 Task: Look for space in Montana, Bulgaria from 1st June, 2023 to 4th June, 2023 for 1 adult in price range Rs.6000 to Rs.16000. Place can be private room with 1  bedroom having 1 bed and 1 bathroom. Property type can be house, flat, guest house. Amenities needed are: wifi. Booking option can be shelf check-in. Required host language is English.
Action: Mouse moved to (678, 87)
Screenshot: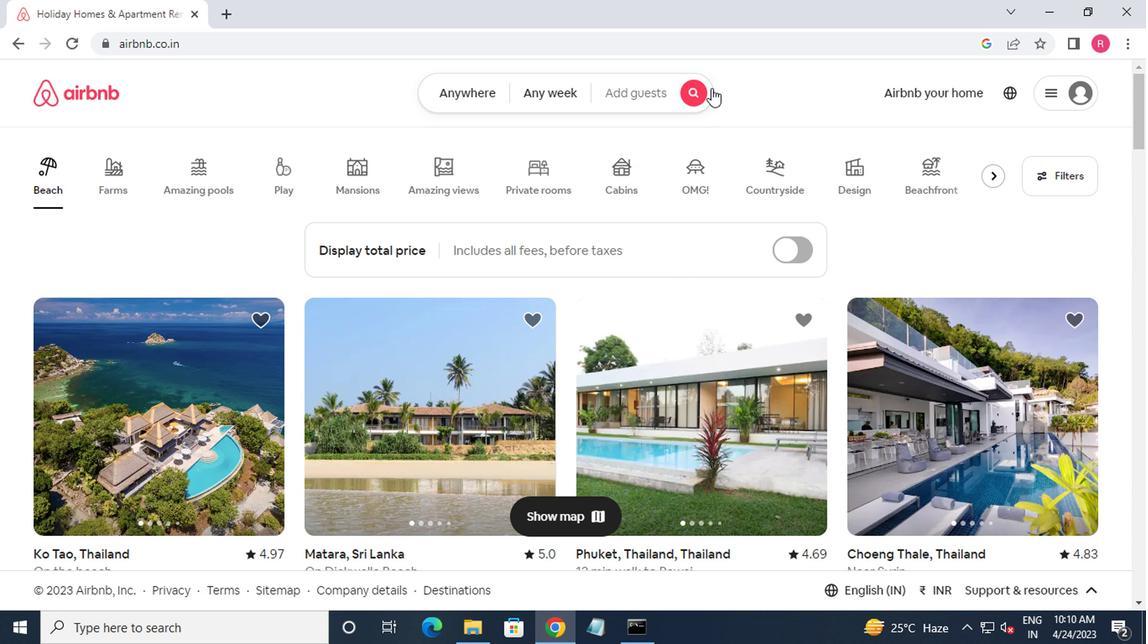 
Action: Mouse pressed left at (678, 87)
Screenshot: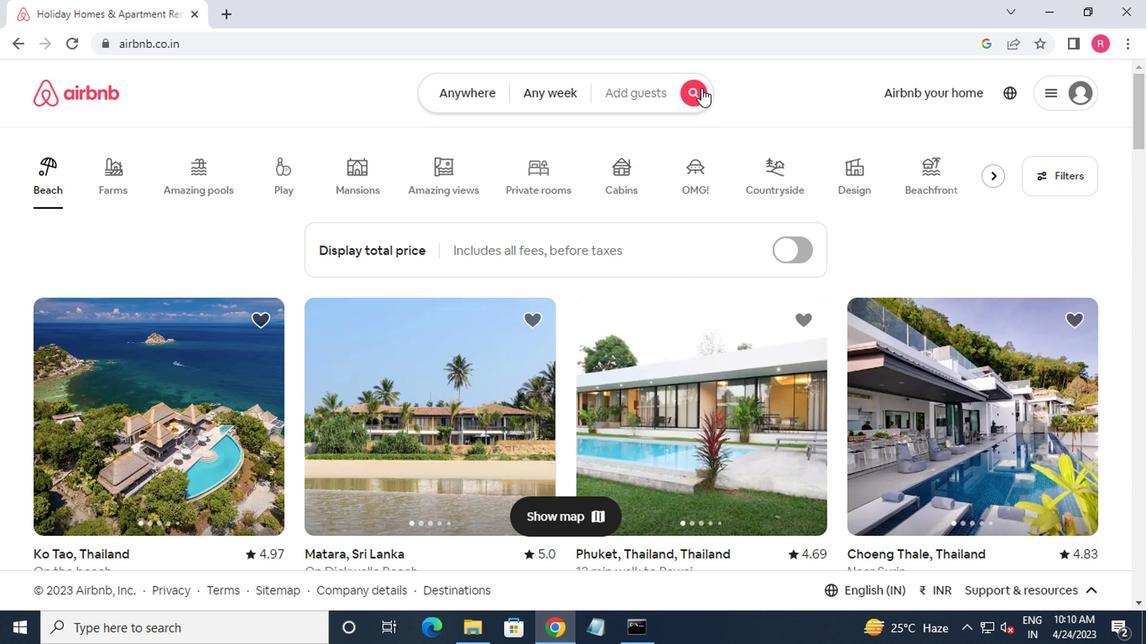 
Action: Mouse moved to (413, 170)
Screenshot: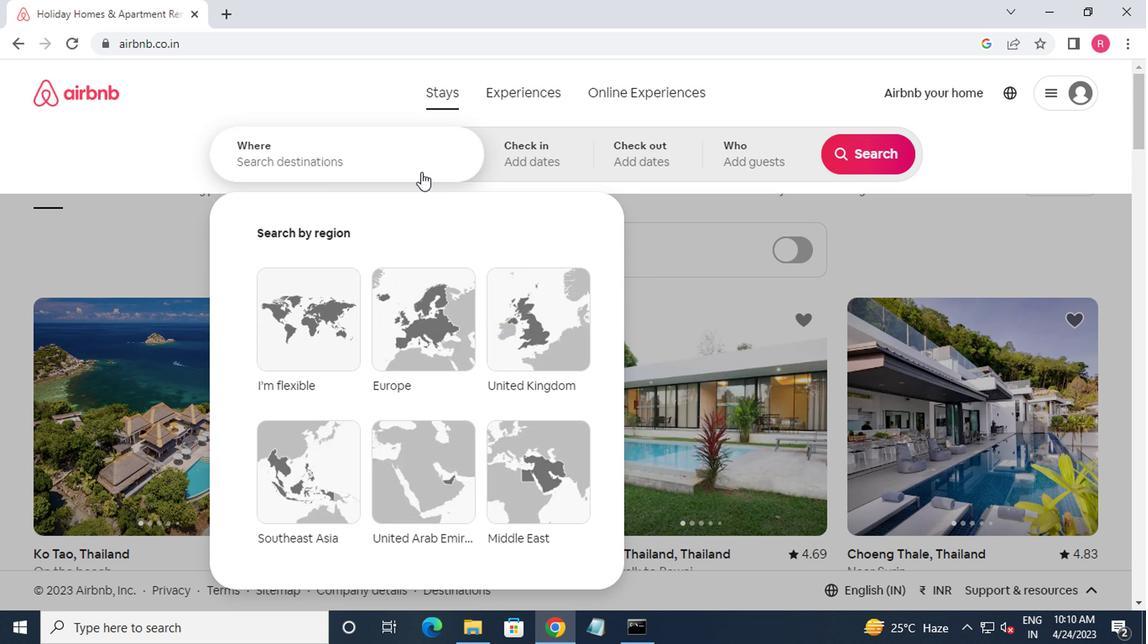 
Action: Mouse pressed left at (413, 170)
Screenshot: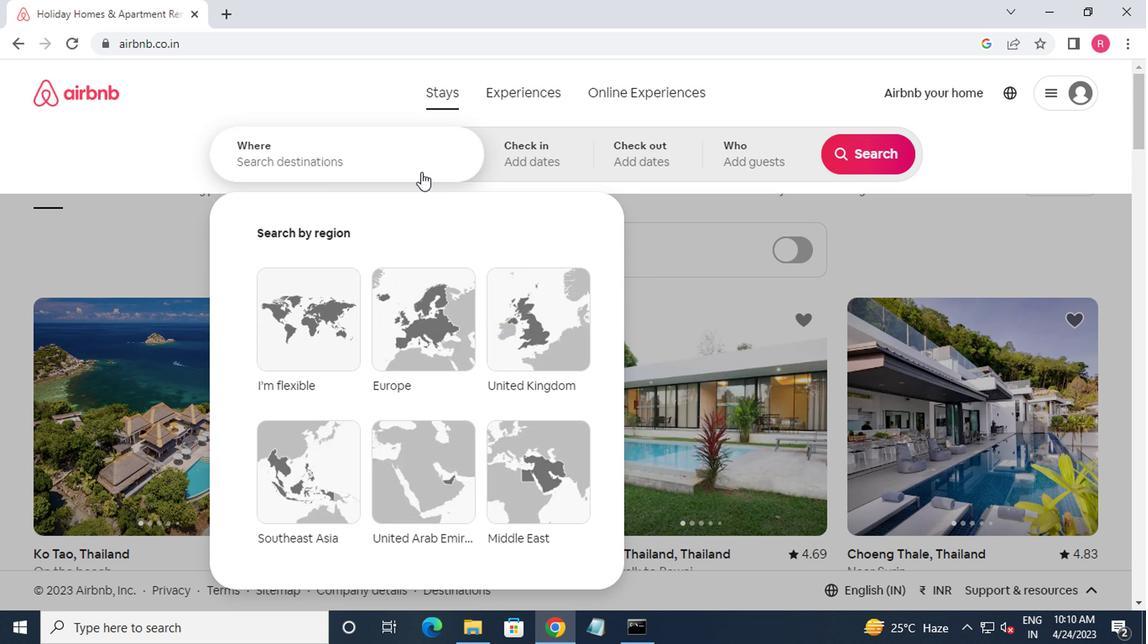 
Action: Mouse moved to (415, 169)
Screenshot: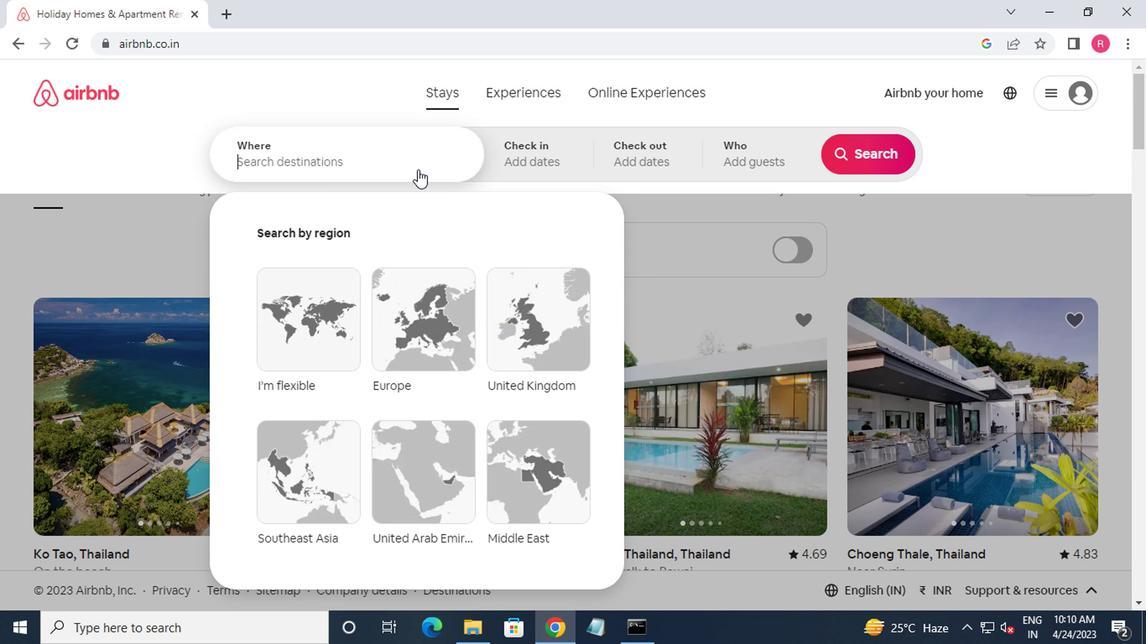 
Action: Key pressed momt<Key.backspace><Key.backspace>ntana,bu
Screenshot: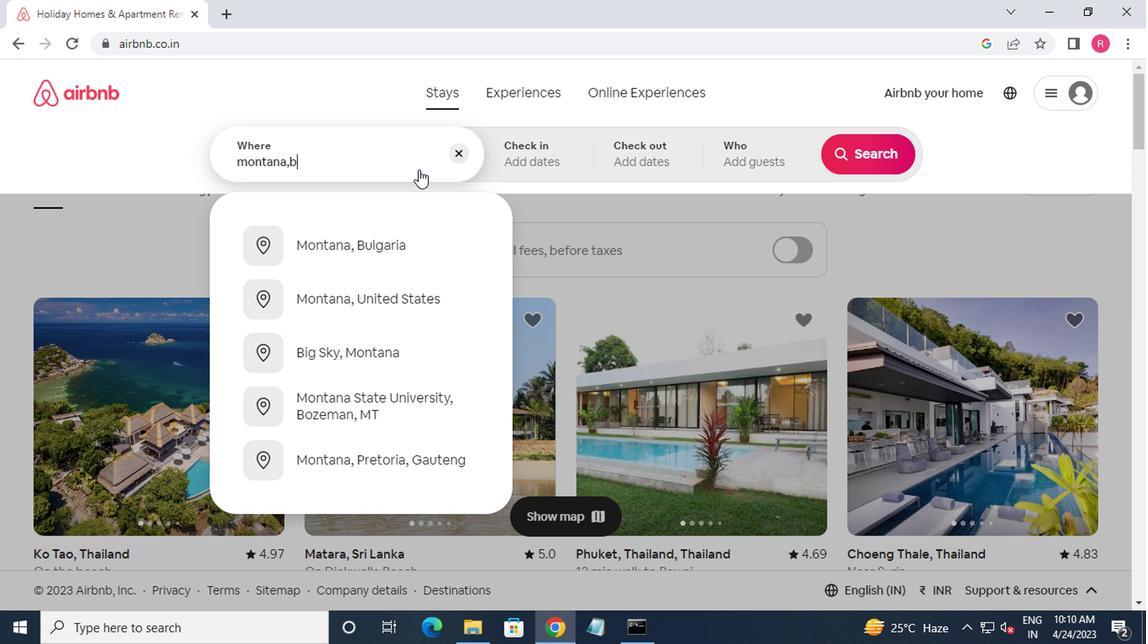 
Action: Mouse moved to (321, 302)
Screenshot: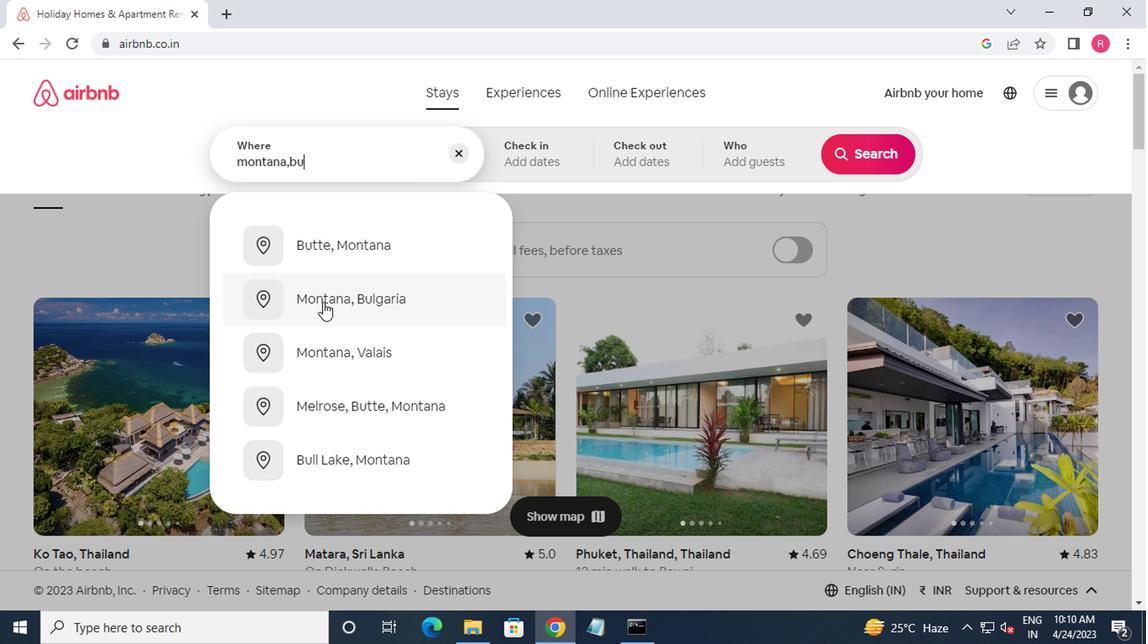 
Action: Mouse pressed left at (321, 302)
Screenshot: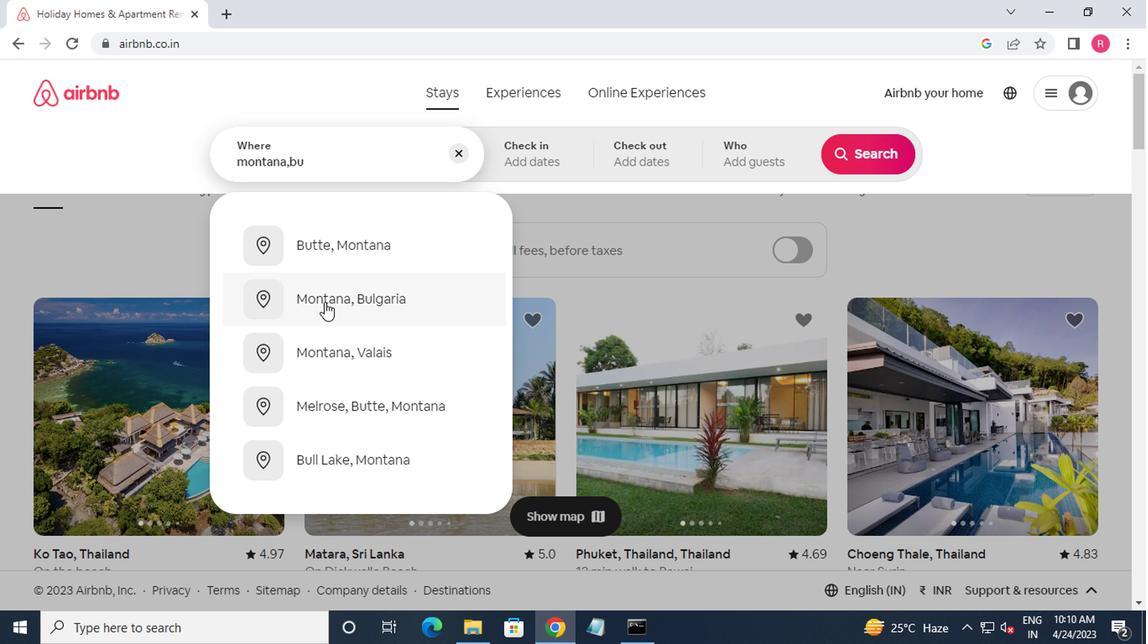 
Action: Mouse moved to (853, 291)
Screenshot: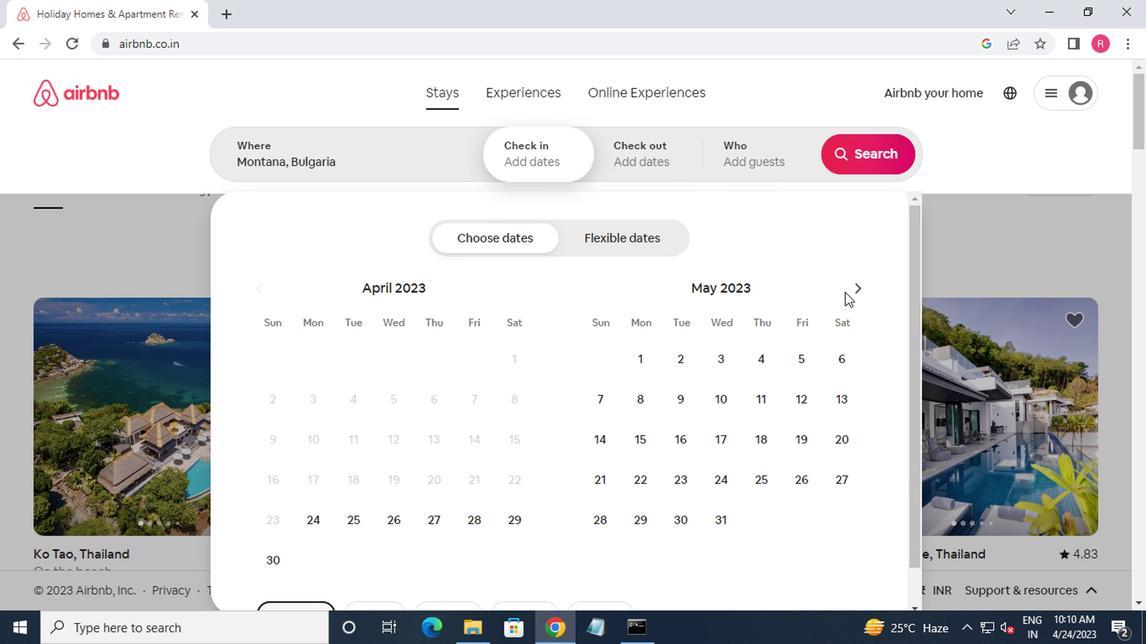 
Action: Mouse pressed left at (853, 291)
Screenshot: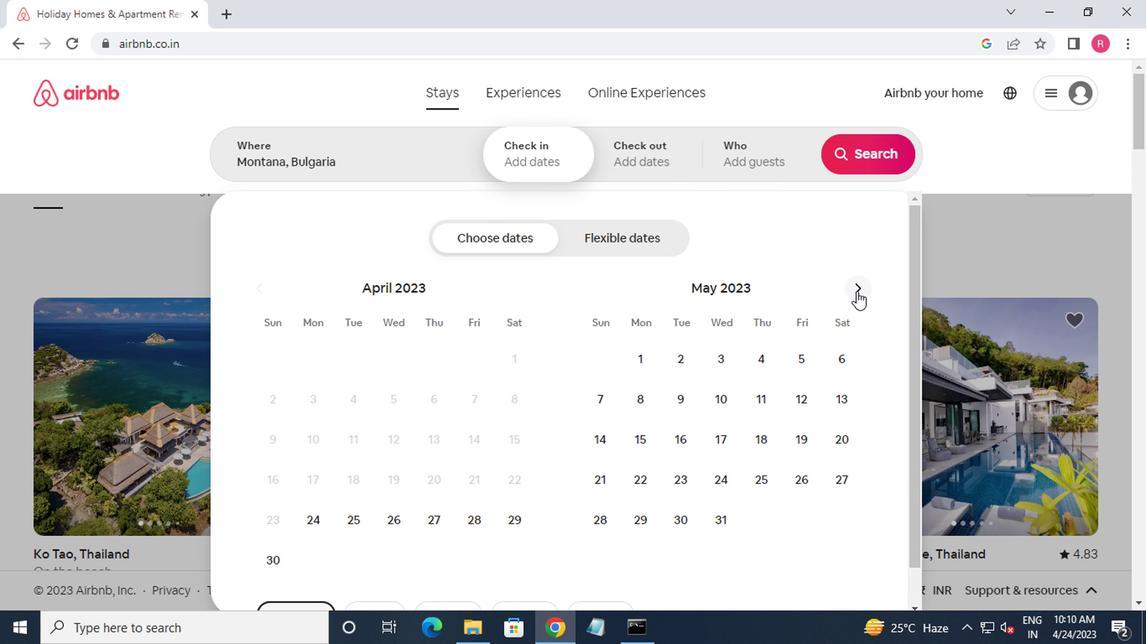 
Action: Mouse moved to (768, 369)
Screenshot: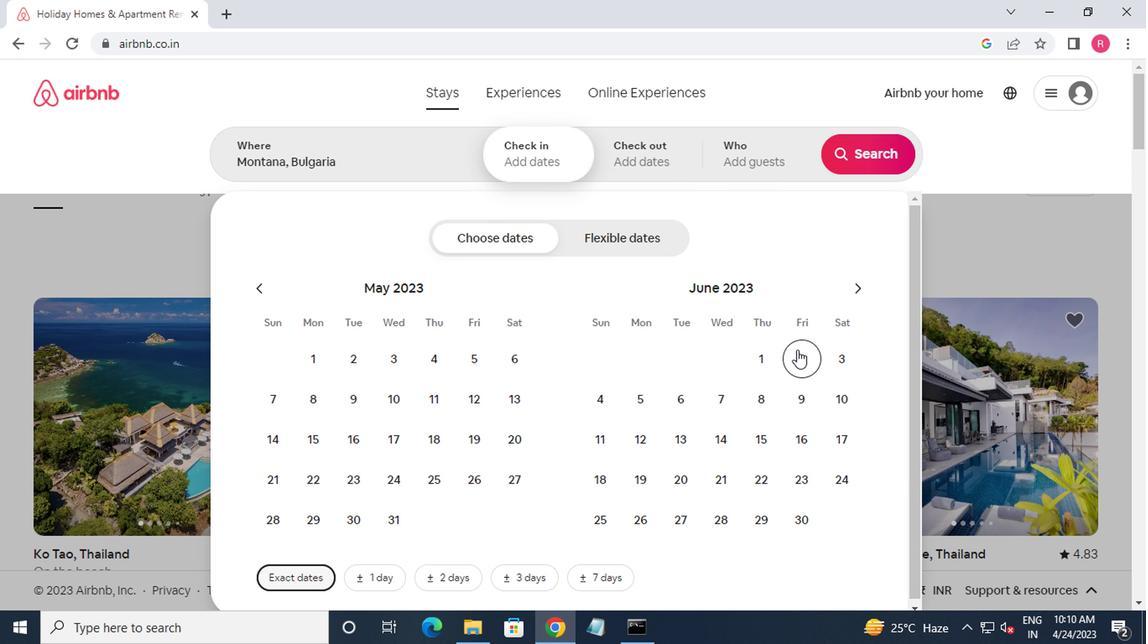 
Action: Mouse pressed left at (768, 369)
Screenshot: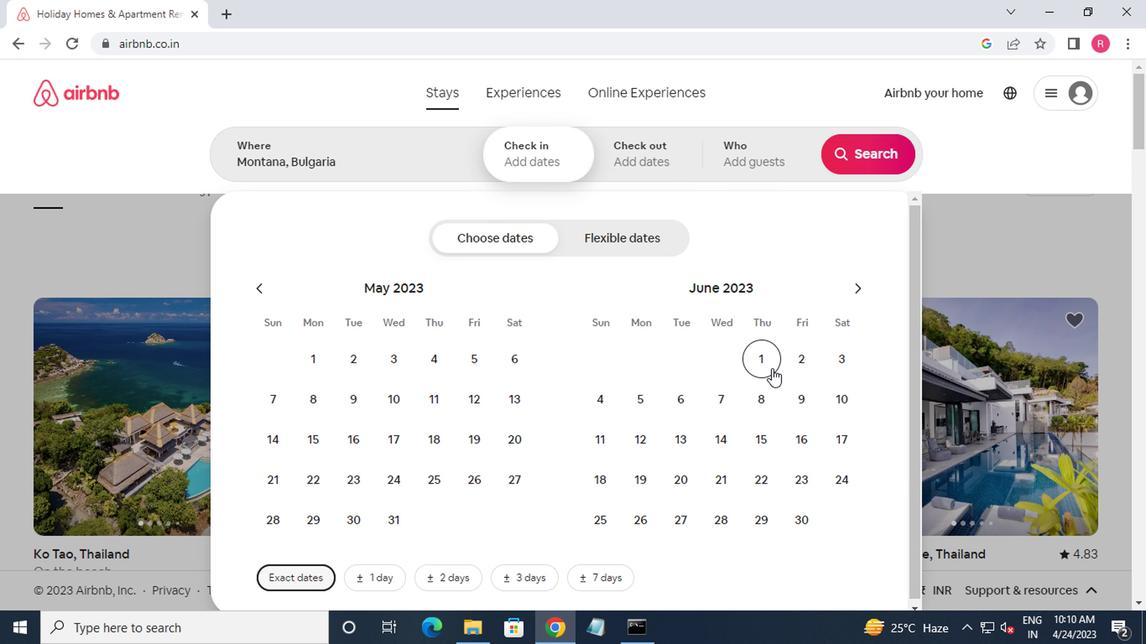 
Action: Mouse moved to (610, 405)
Screenshot: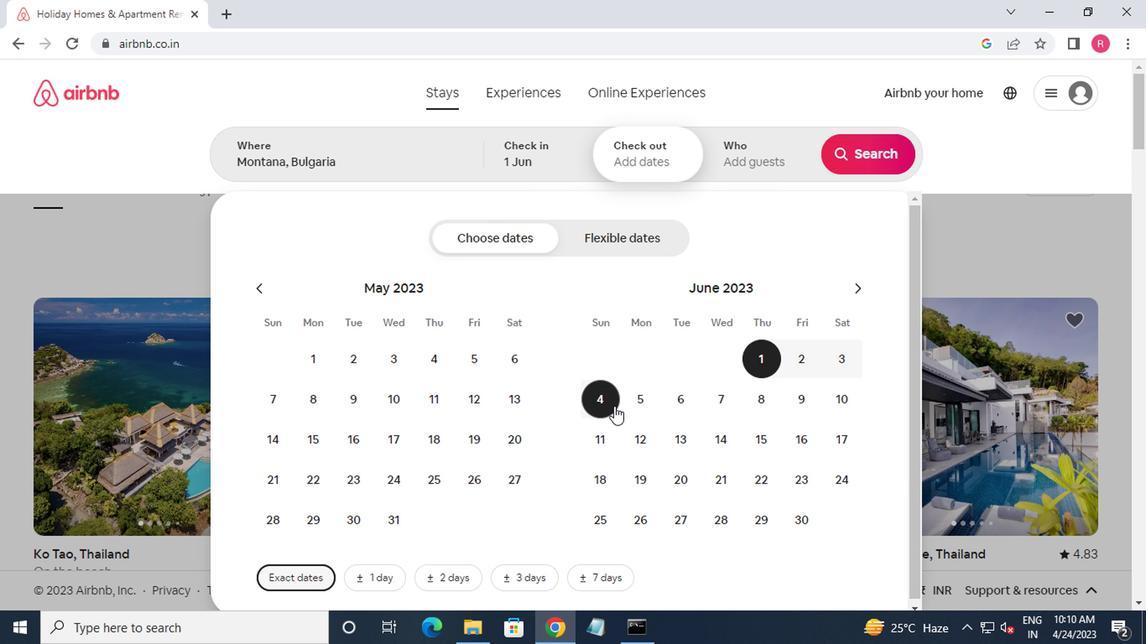 
Action: Mouse pressed left at (610, 405)
Screenshot: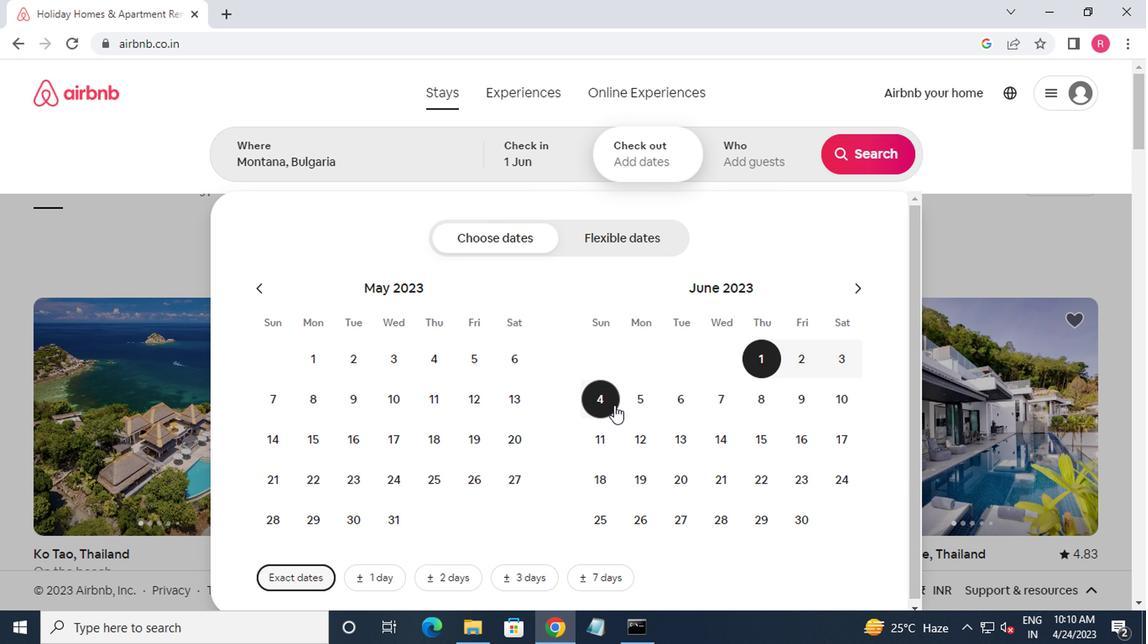 
Action: Mouse moved to (749, 154)
Screenshot: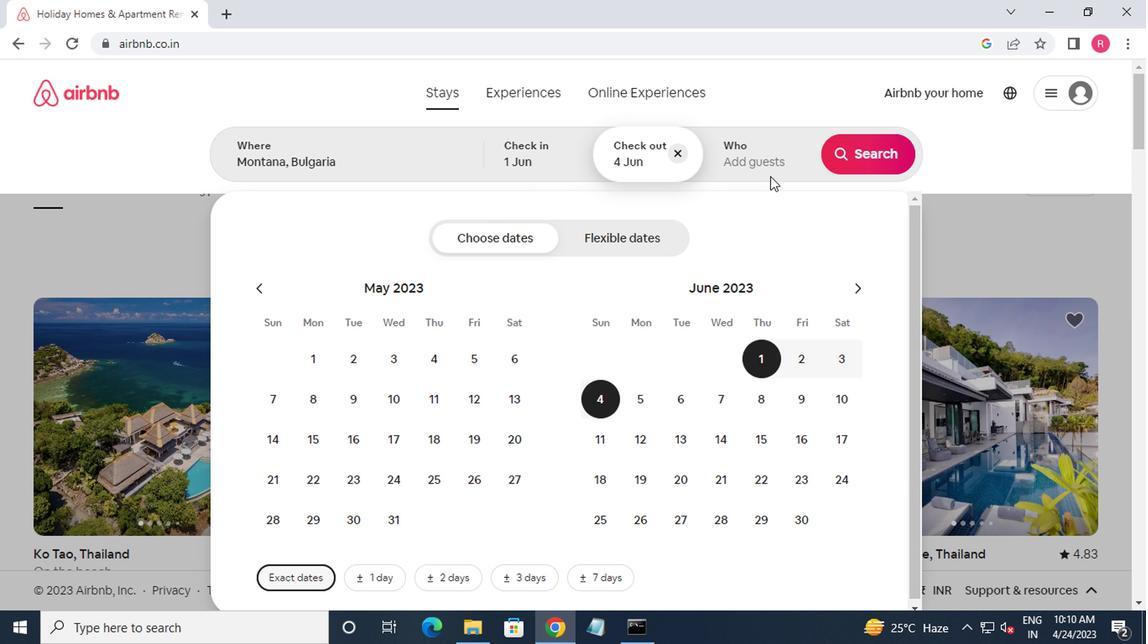 
Action: Mouse pressed left at (749, 154)
Screenshot: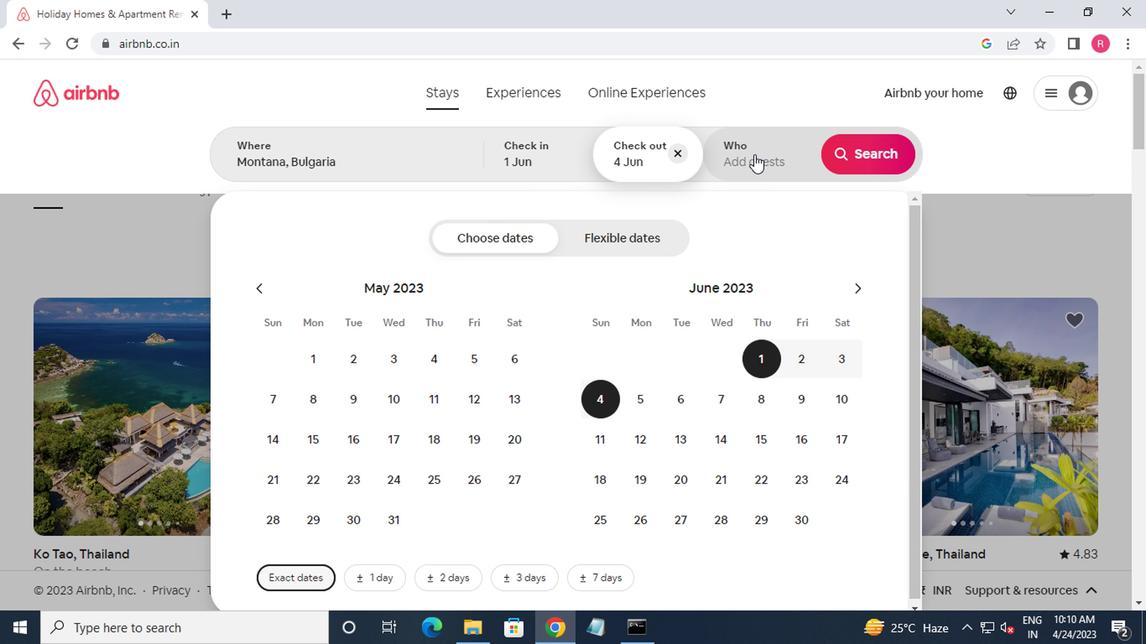 
Action: Mouse moved to (866, 245)
Screenshot: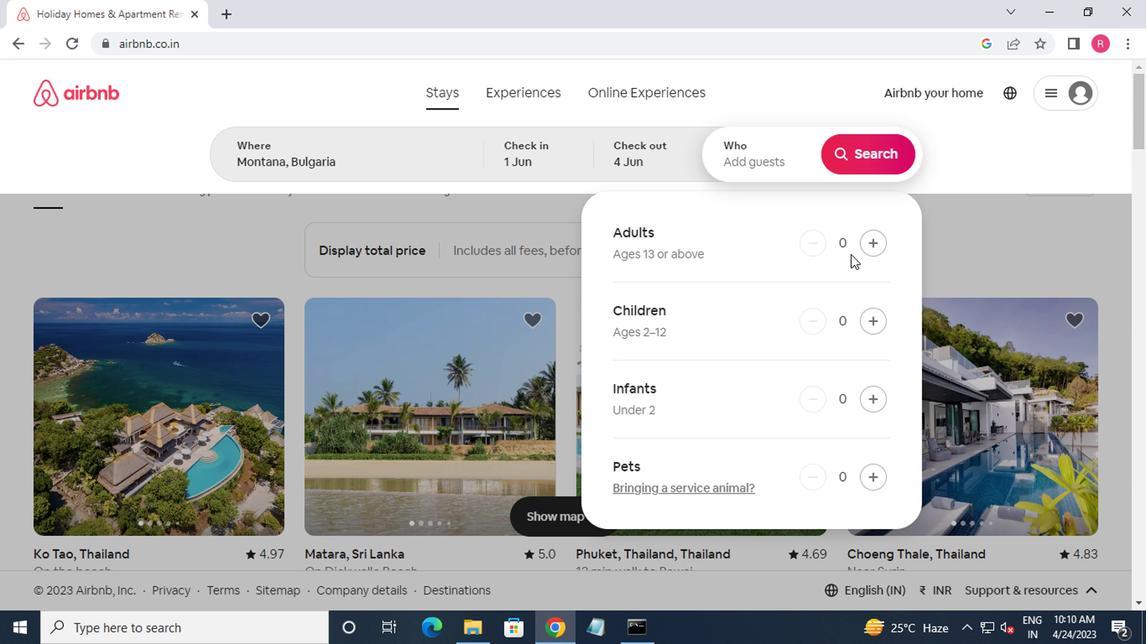 
Action: Mouse pressed left at (866, 245)
Screenshot: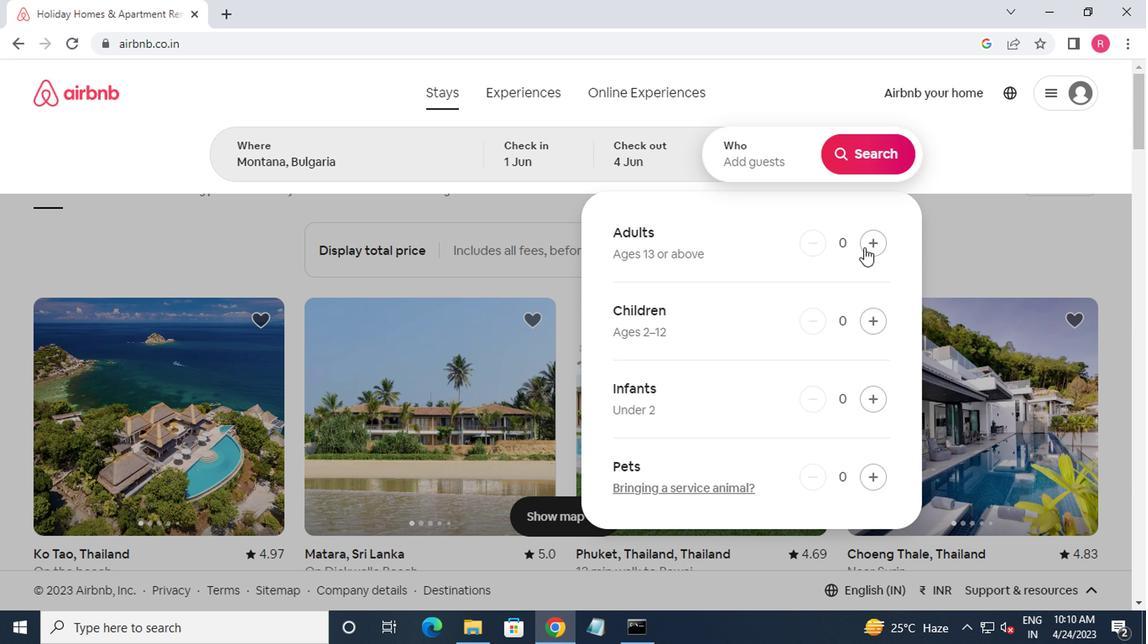 
Action: Mouse moved to (845, 161)
Screenshot: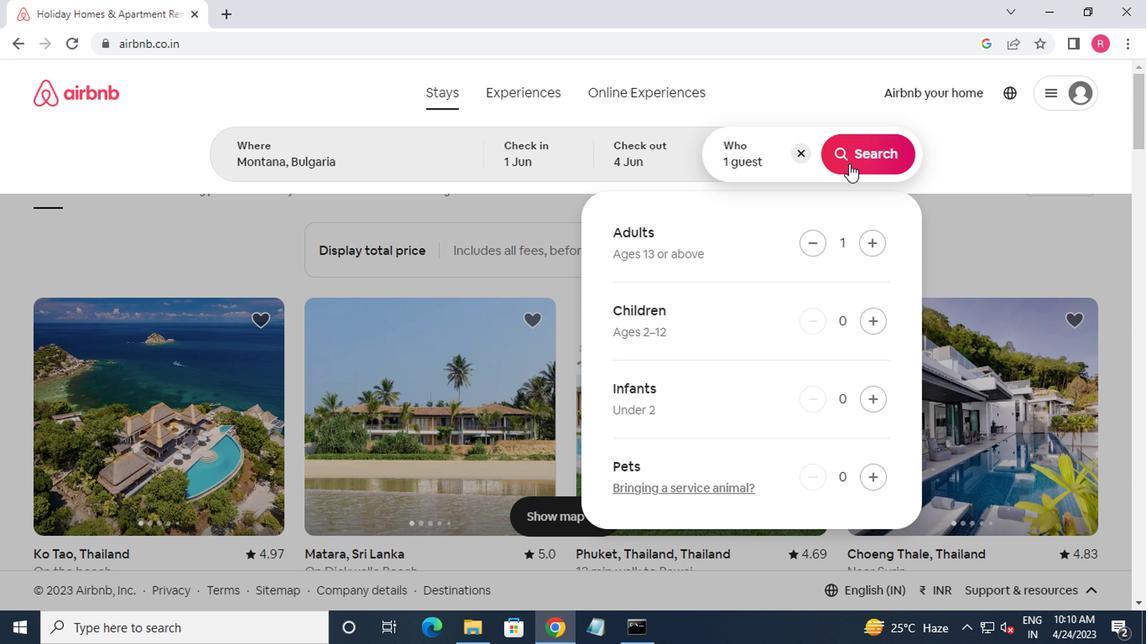 
Action: Mouse pressed left at (845, 161)
Screenshot: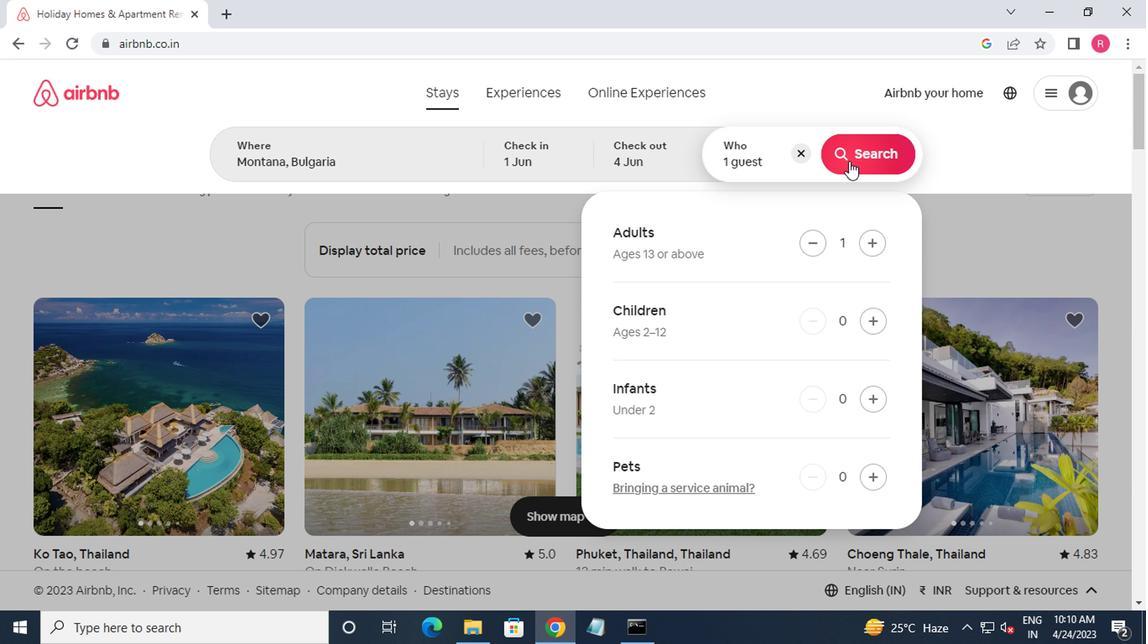 
Action: Mouse moved to (1047, 154)
Screenshot: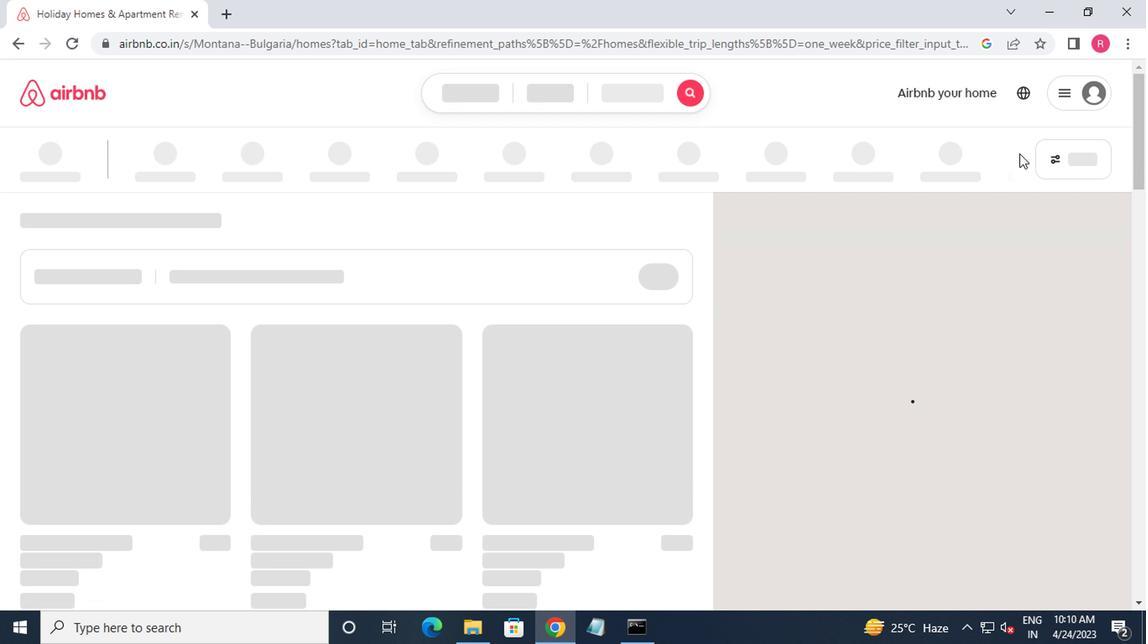 
Action: Mouse pressed left at (1047, 154)
Screenshot: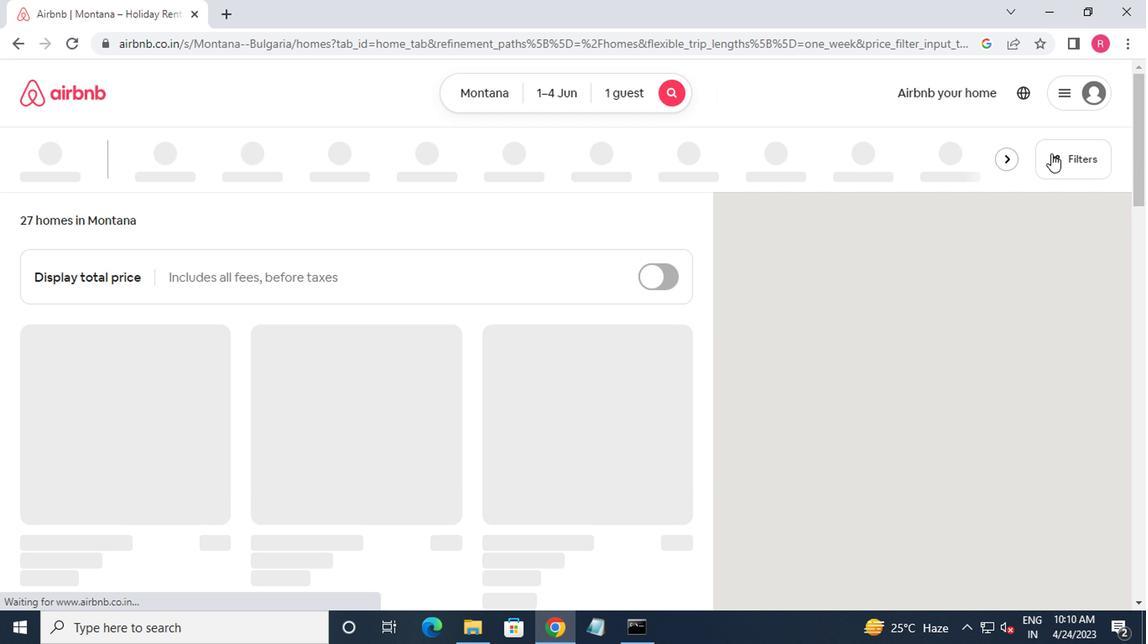 
Action: Mouse moved to (379, 371)
Screenshot: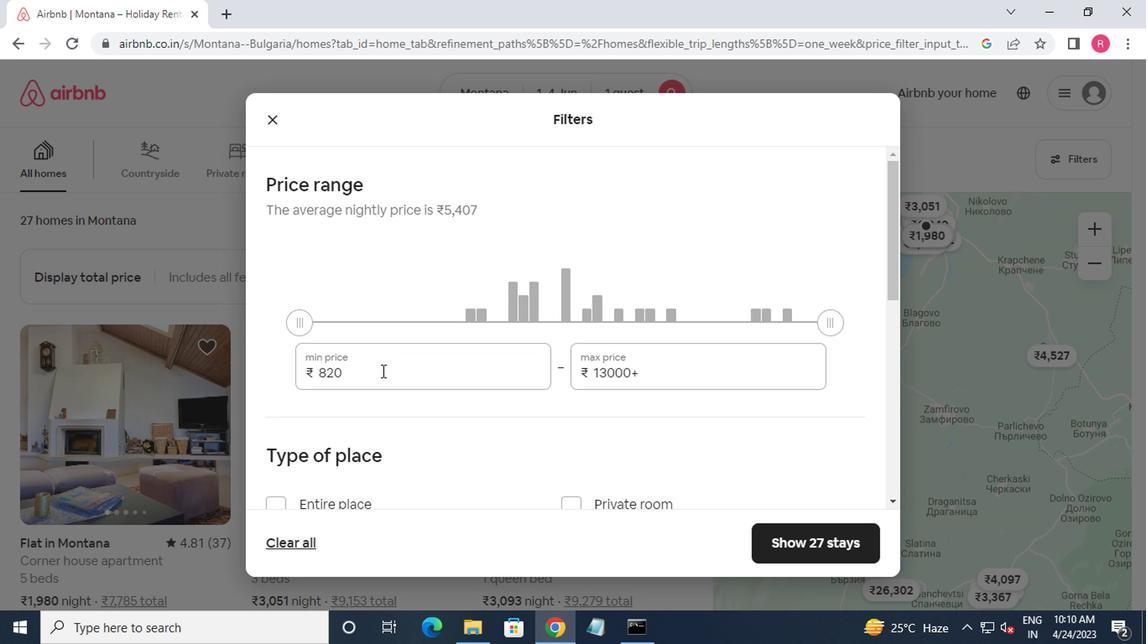 
Action: Mouse pressed left at (379, 371)
Screenshot: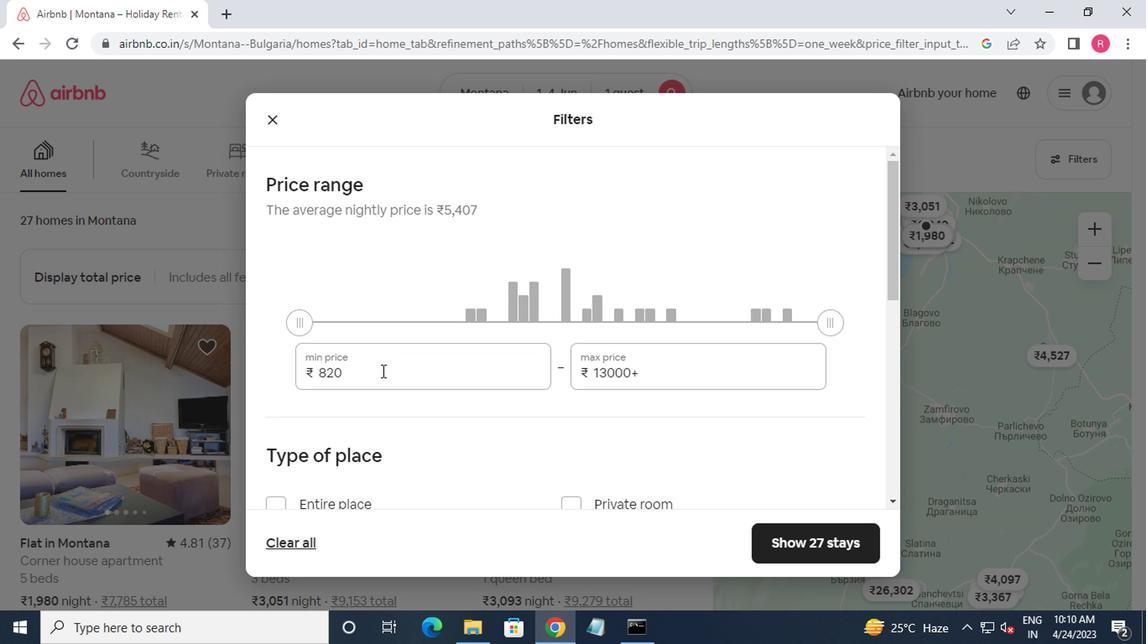 
Action: Mouse moved to (367, 380)
Screenshot: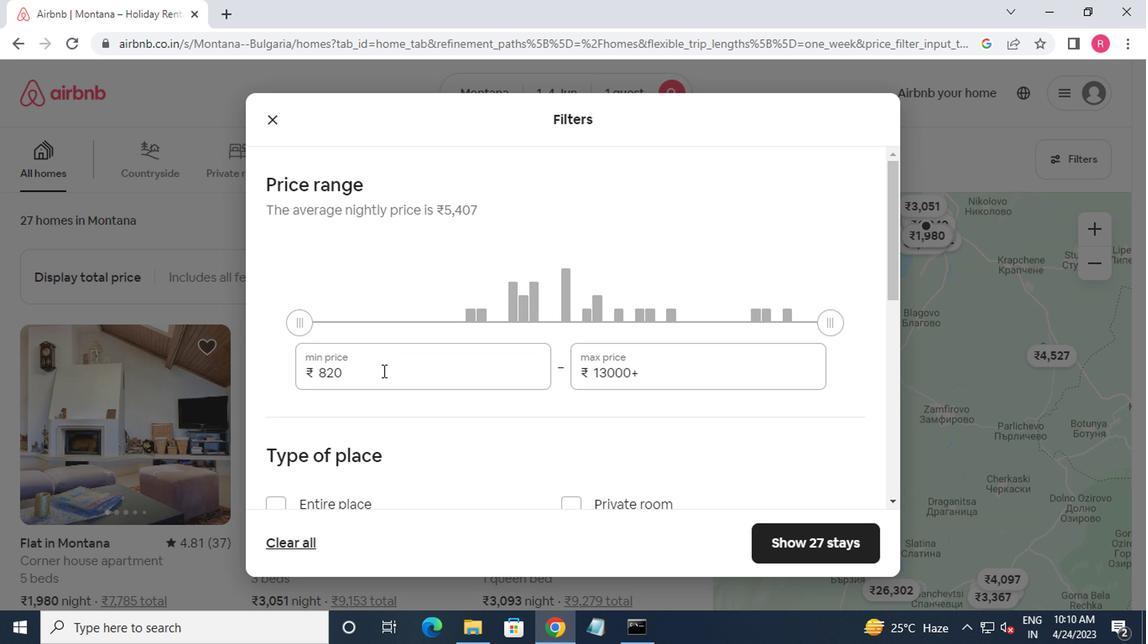 
Action: Key pressed <Key.backspace><Key.backspace><Key.backspace><Key.backspace><Key.backspace><Key.backspace><Key.backspace><Key.backspace><Key.backspace>6000<Key.tab>16000
Screenshot: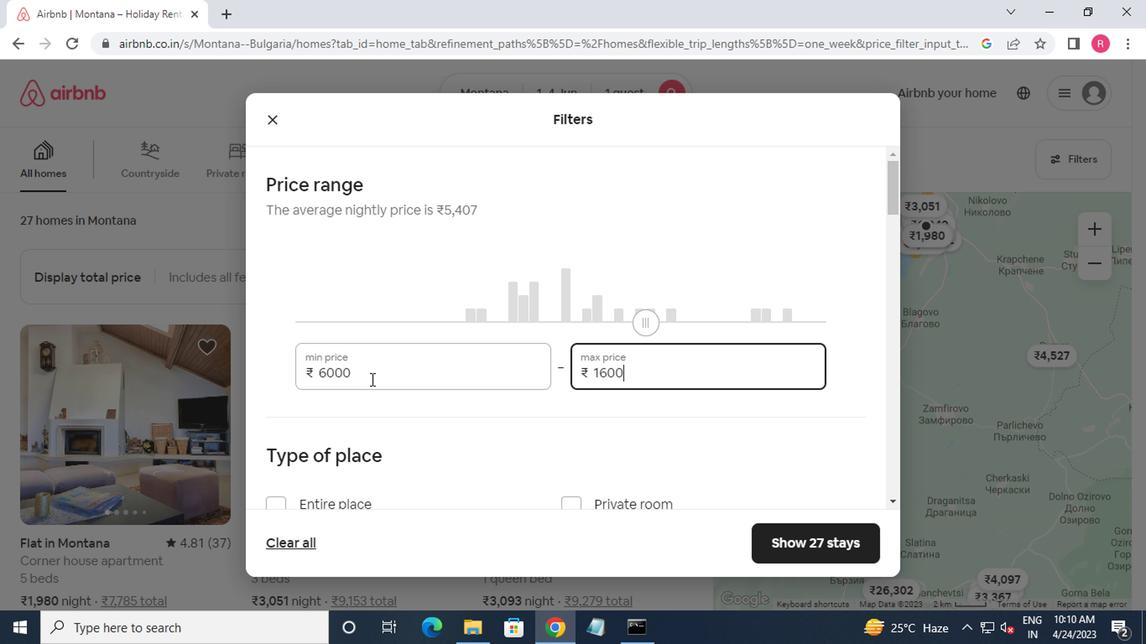 
Action: Mouse moved to (326, 493)
Screenshot: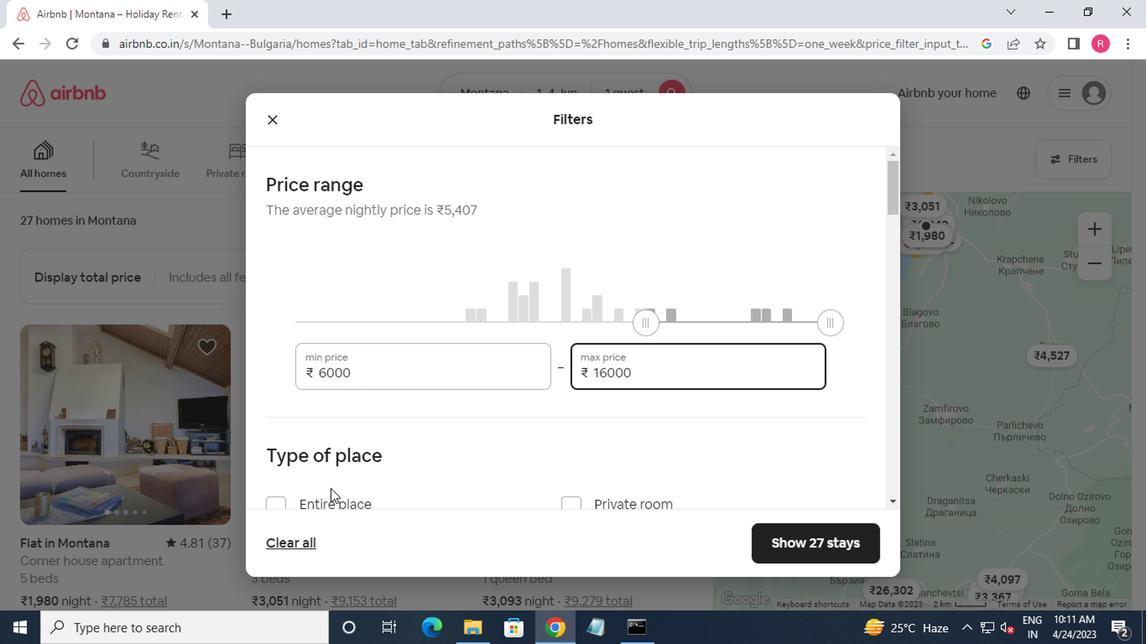 
Action: Mouse scrolled (326, 493) with delta (0, 0)
Screenshot: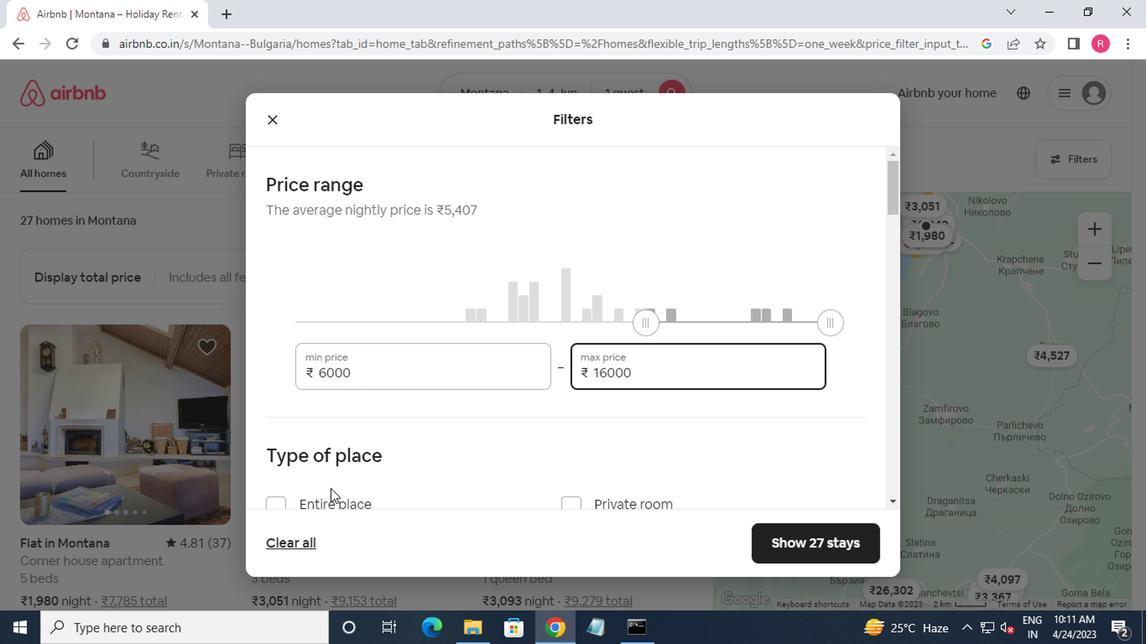 
Action: Mouse moved to (324, 497)
Screenshot: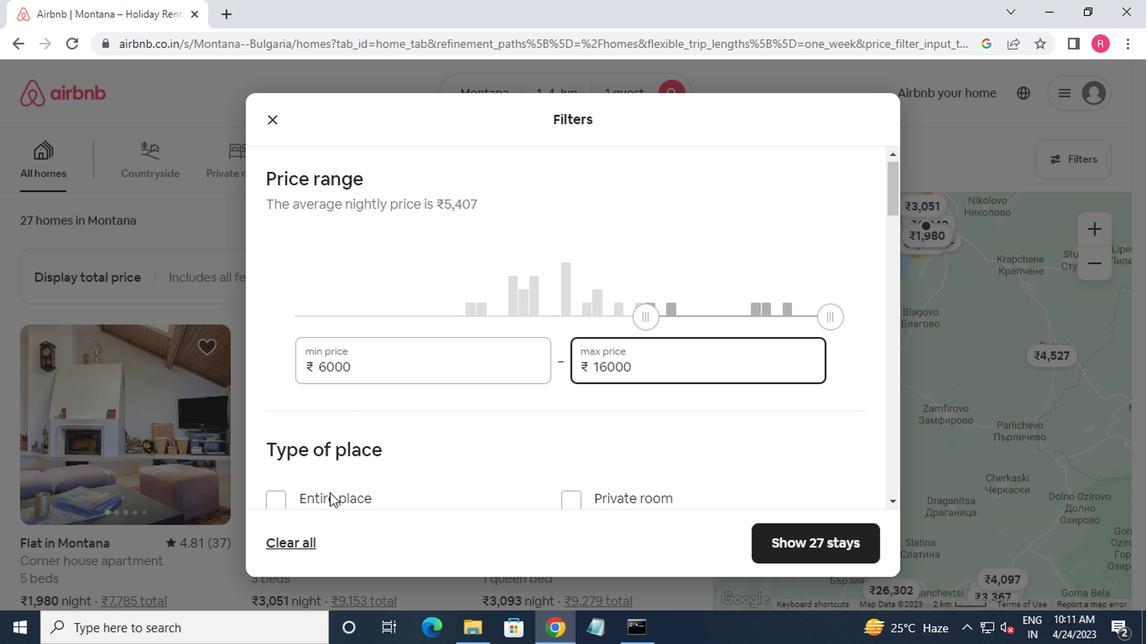 
Action: Mouse scrolled (324, 496) with delta (0, 0)
Screenshot: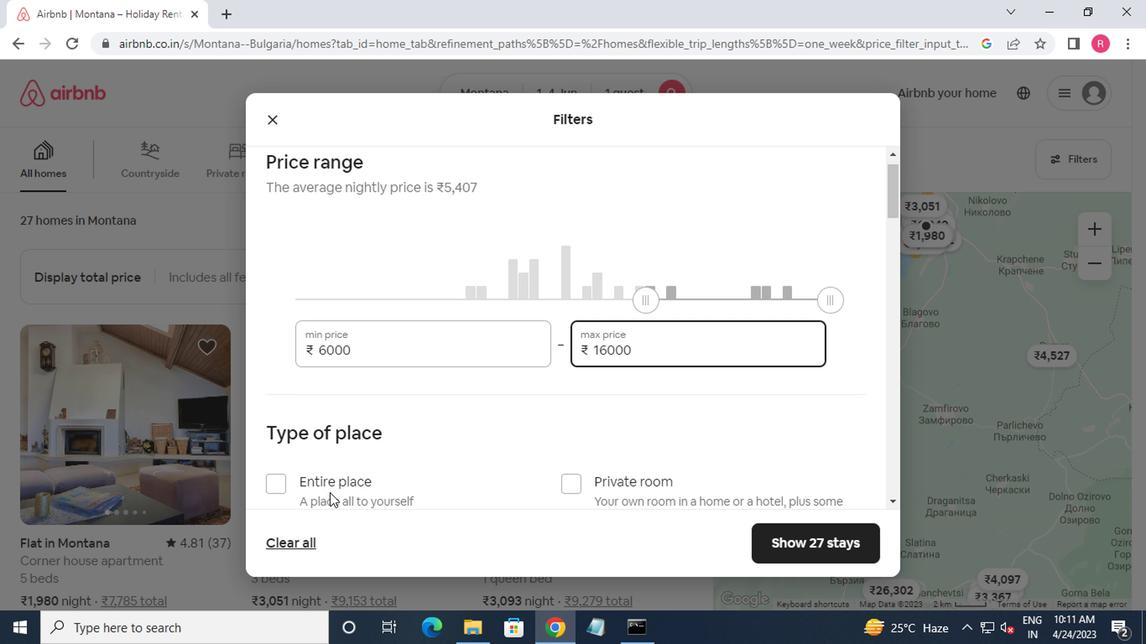 
Action: Mouse moved to (555, 337)
Screenshot: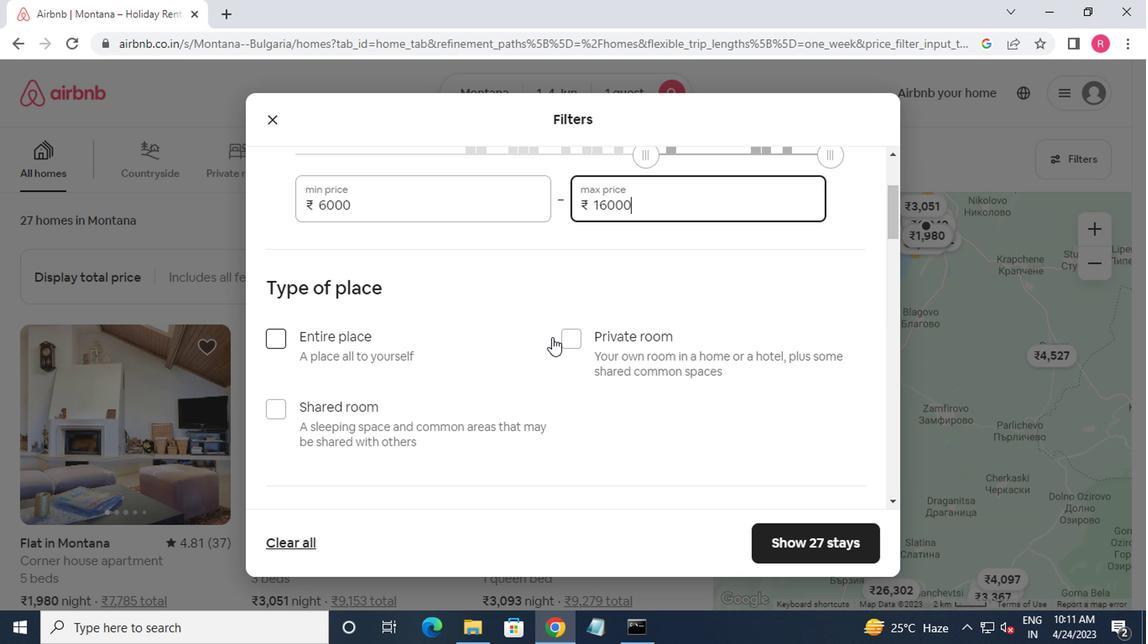 
Action: Mouse pressed left at (555, 337)
Screenshot: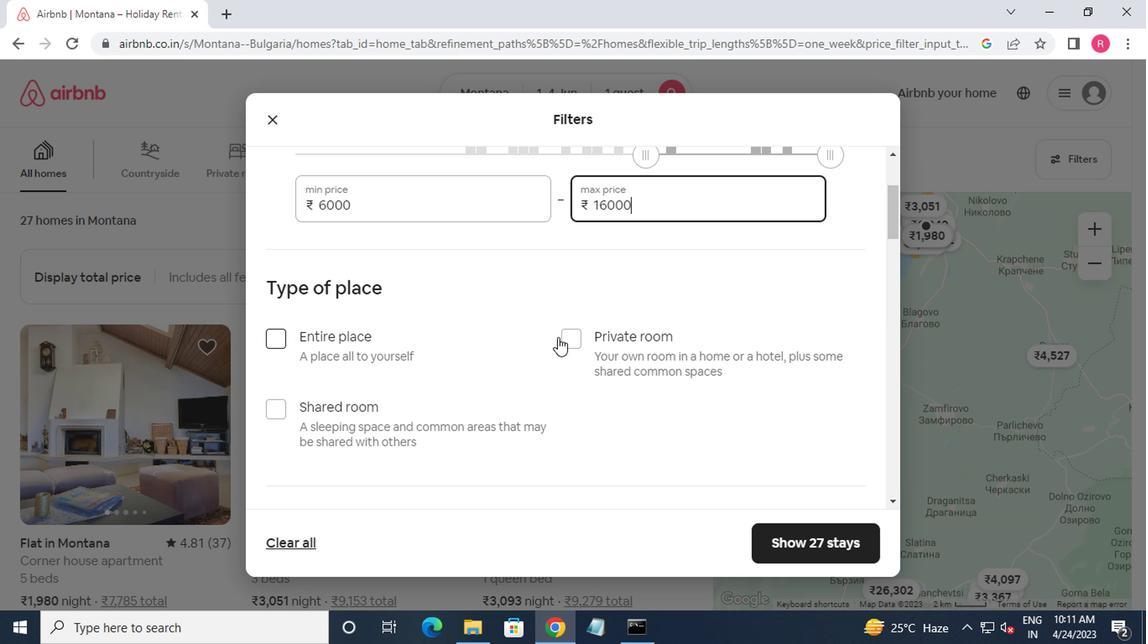 
Action: Mouse moved to (296, 339)
Screenshot: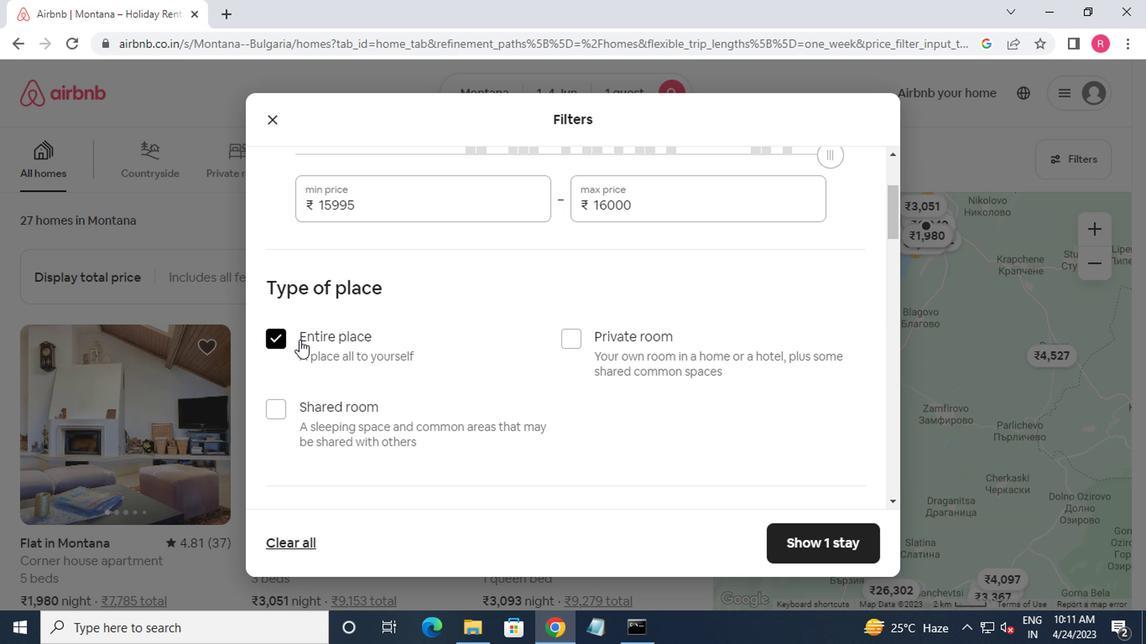 
Action: Mouse pressed left at (296, 339)
Screenshot: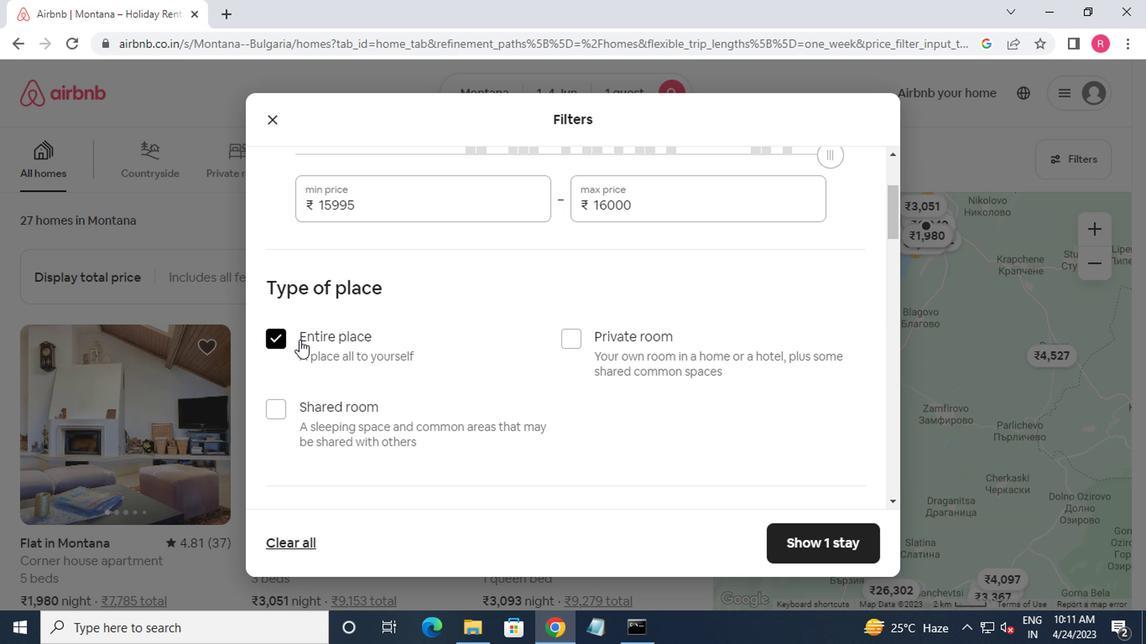 
Action: Mouse moved to (568, 341)
Screenshot: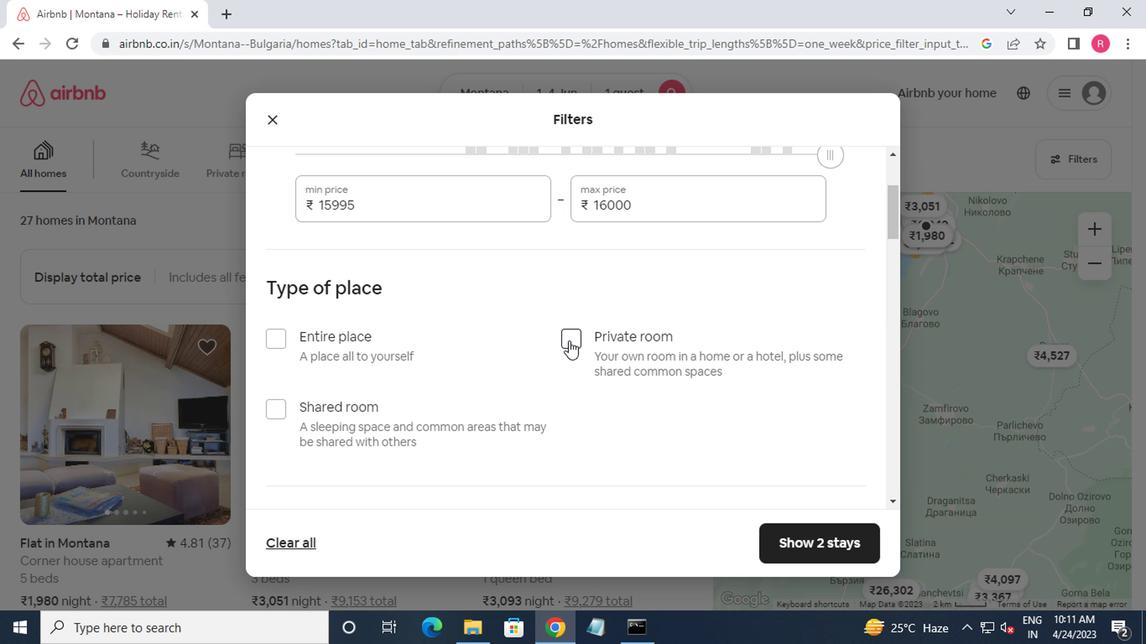 
Action: Mouse pressed left at (568, 341)
Screenshot: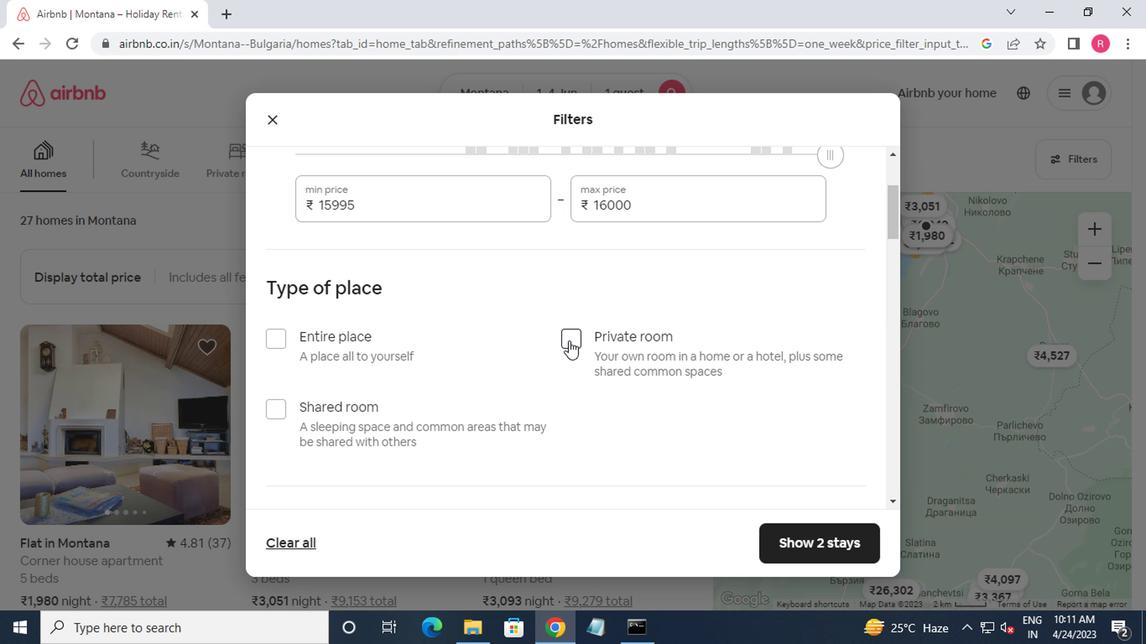 
Action: Mouse moved to (900, 577)
Screenshot: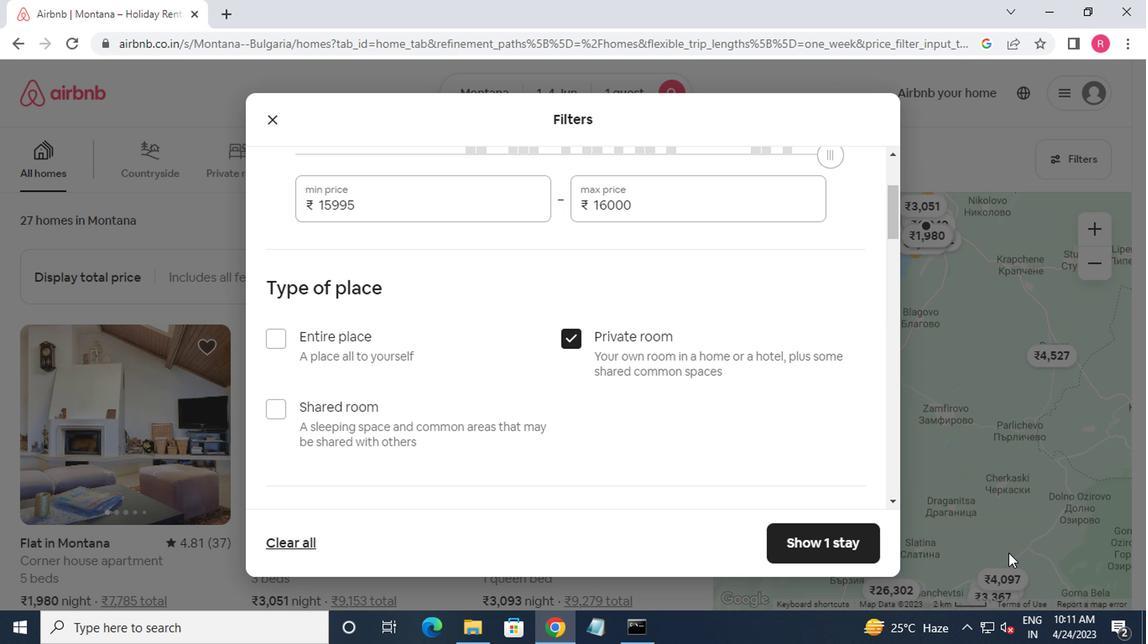 
Action: Mouse scrolled (900, 576) with delta (0, 0)
Screenshot: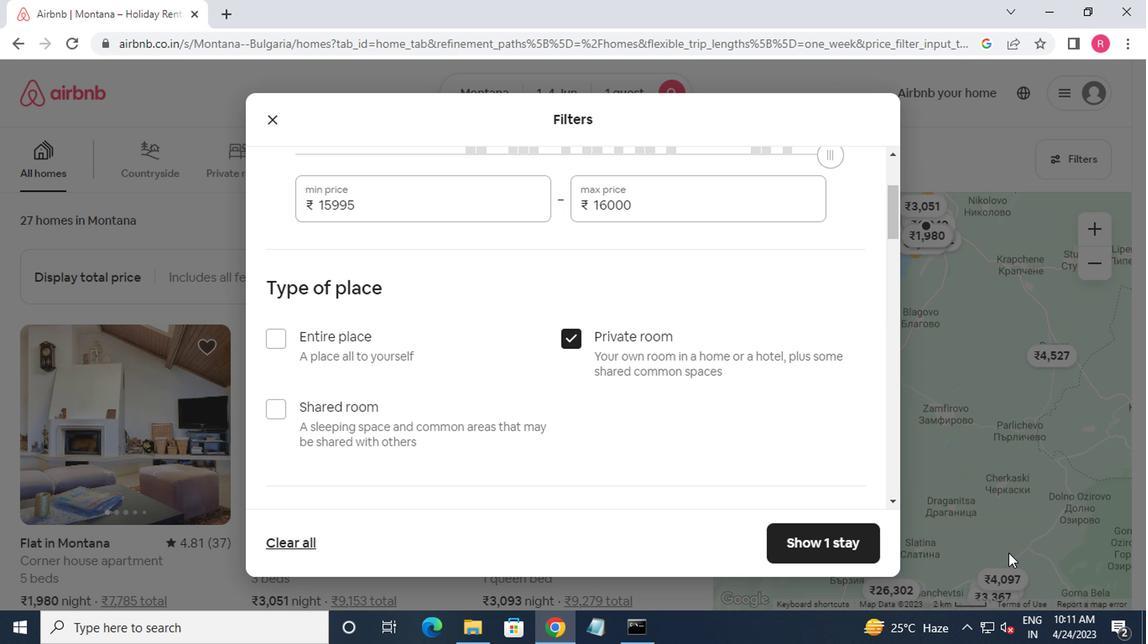 
Action: Mouse moved to (306, 228)
Screenshot: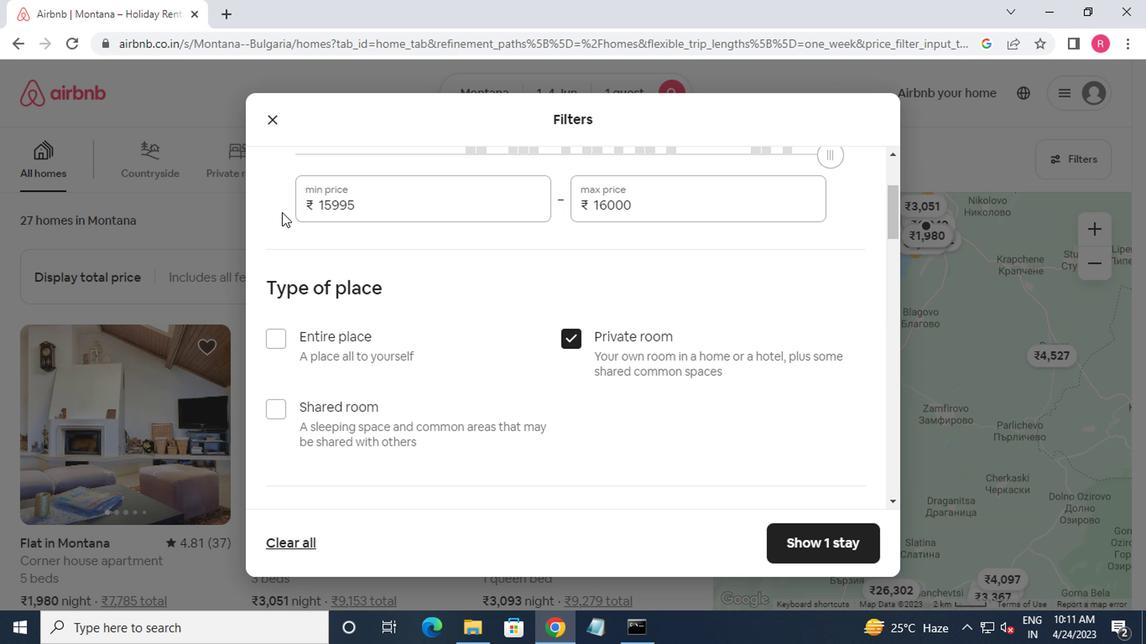 
Action: Mouse scrolled (306, 228) with delta (0, 0)
Screenshot: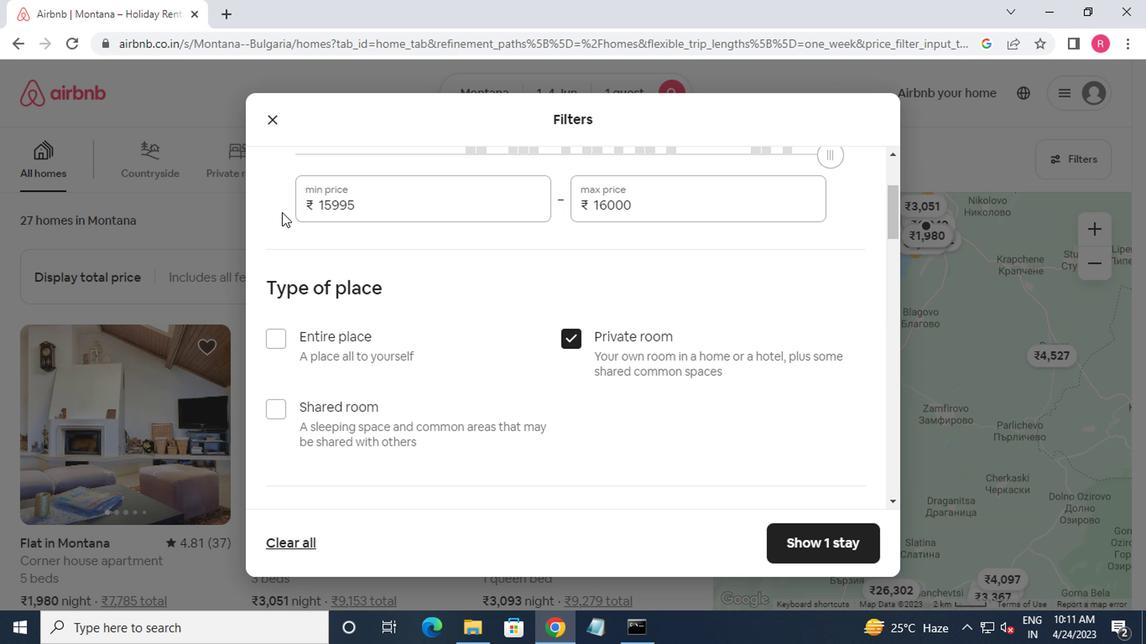 
Action: Mouse moved to (311, 232)
Screenshot: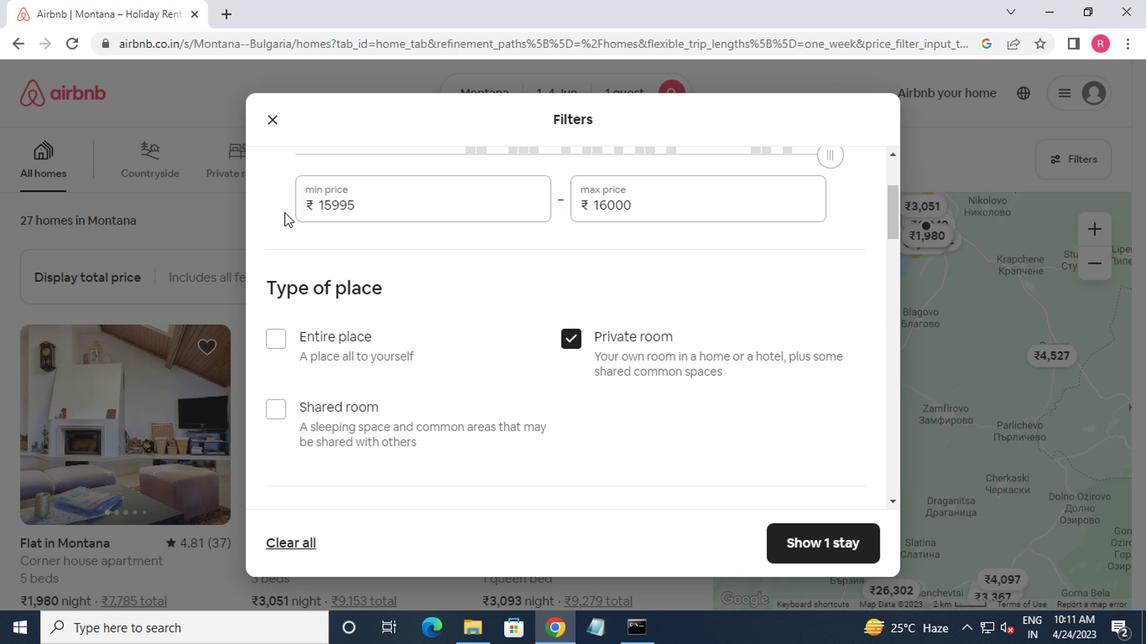 
Action: Mouse scrolled (311, 232) with delta (0, 0)
Screenshot: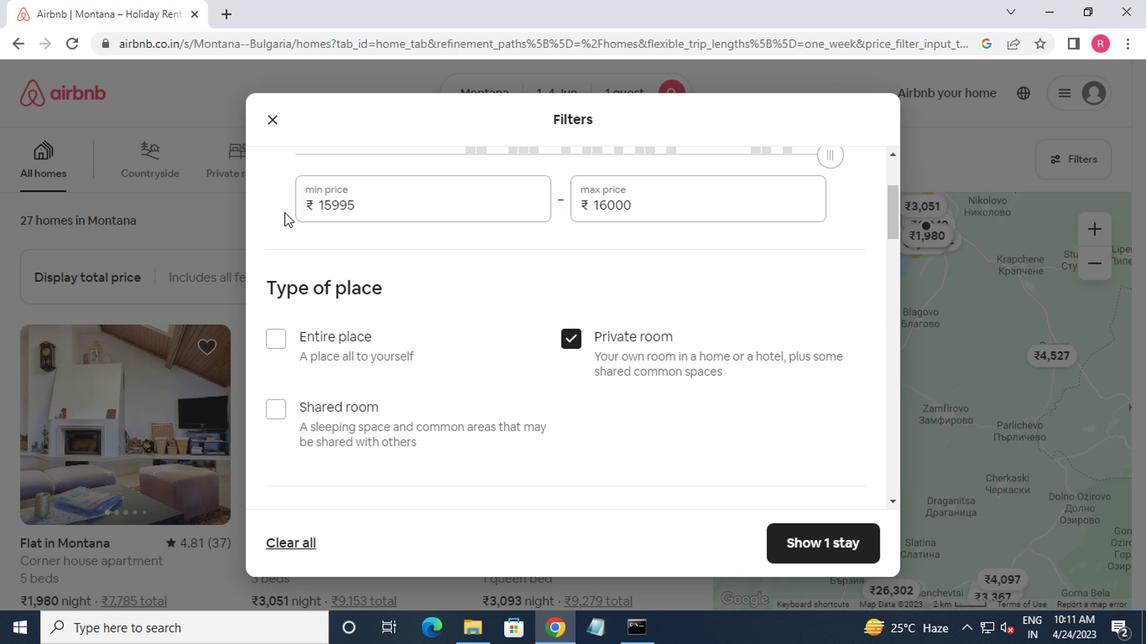 
Action: Mouse moved to (315, 241)
Screenshot: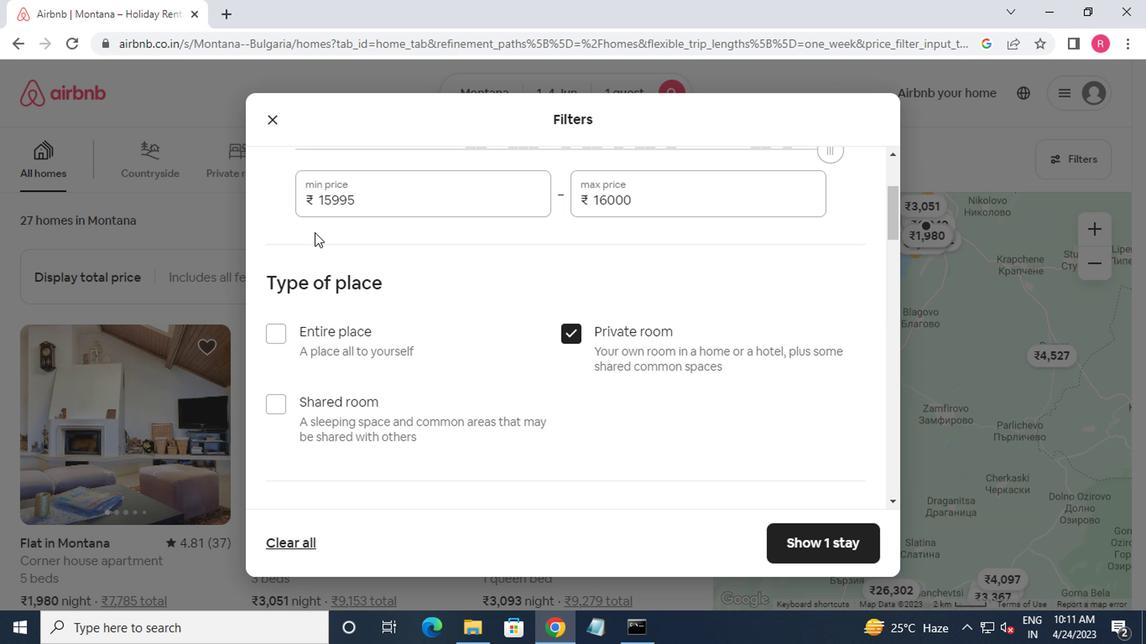 
Action: Mouse scrolled (315, 240) with delta (0, 0)
Screenshot: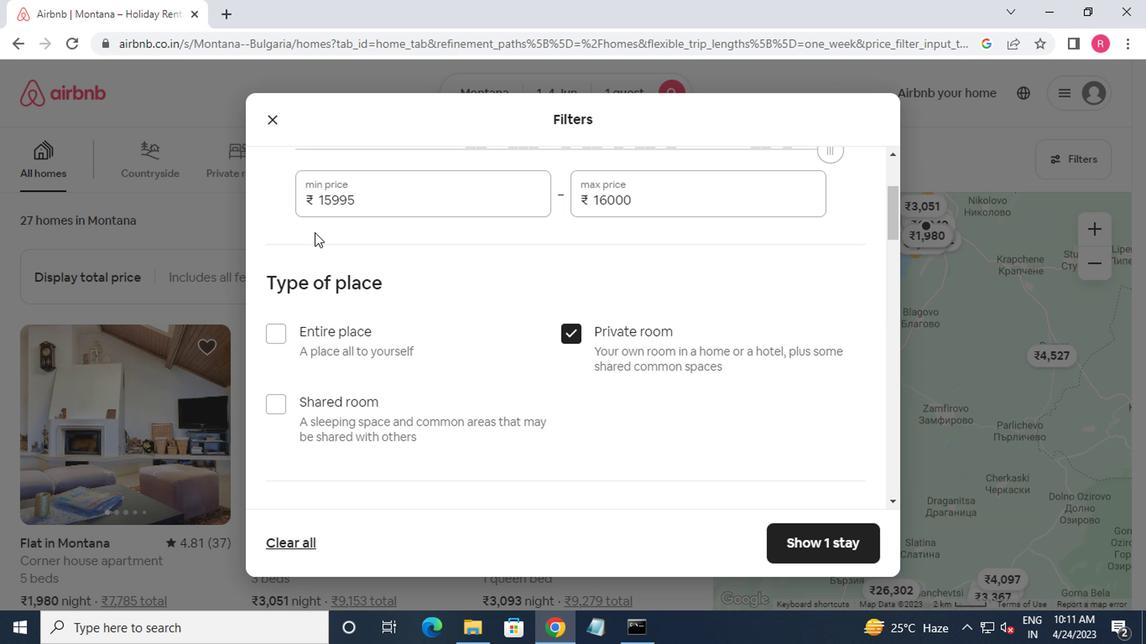 
Action: Mouse moved to (371, 357)
Screenshot: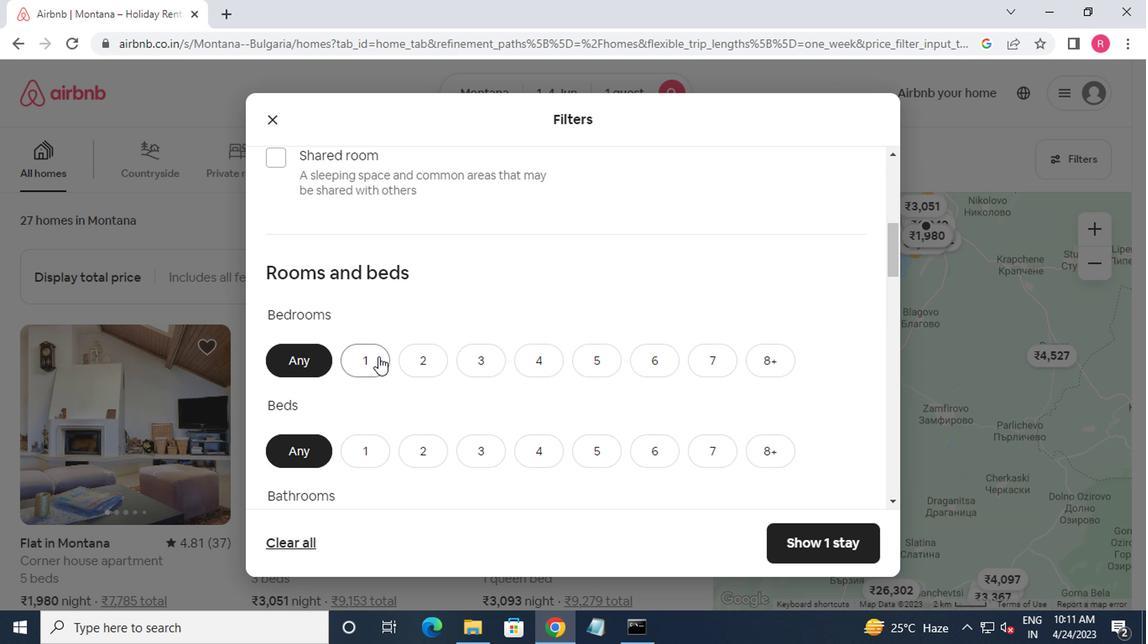 
Action: Mouse pressed left at (371, 357)
Screenshot: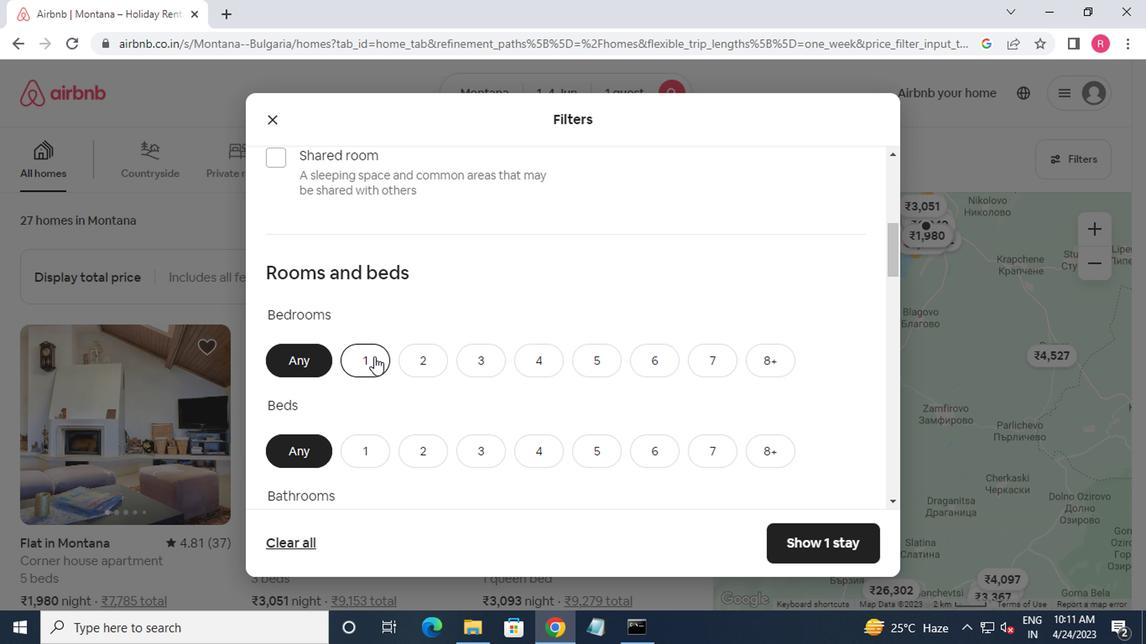 
Action: Mouse moved to (363, 443)
Screenshot: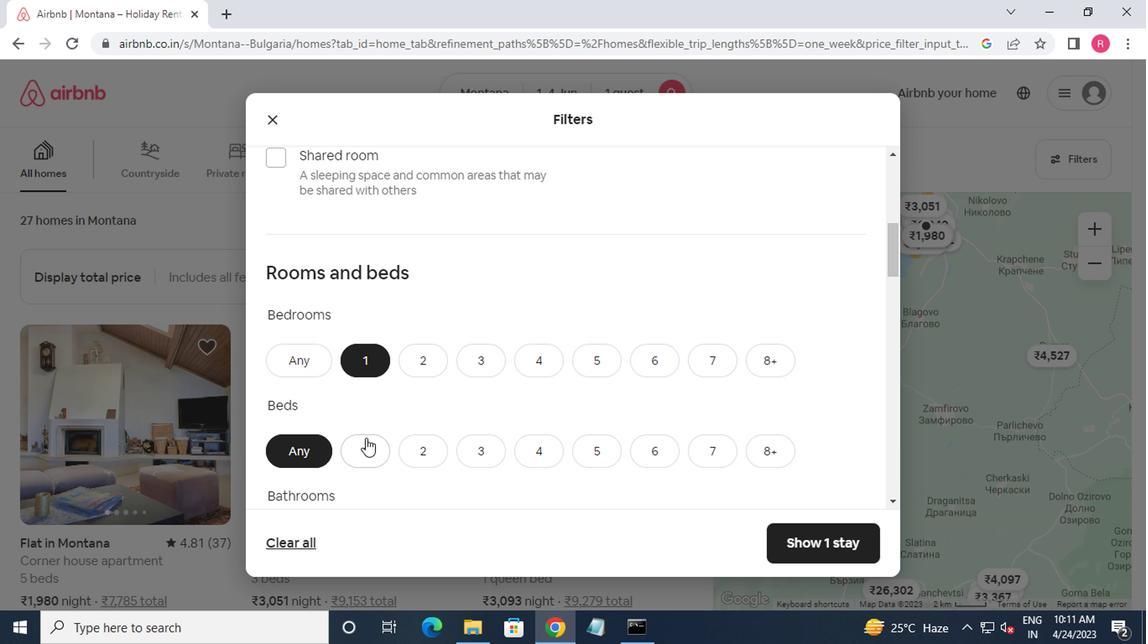 
Action: Mouse pressed left at (363, 443)
Screenshot: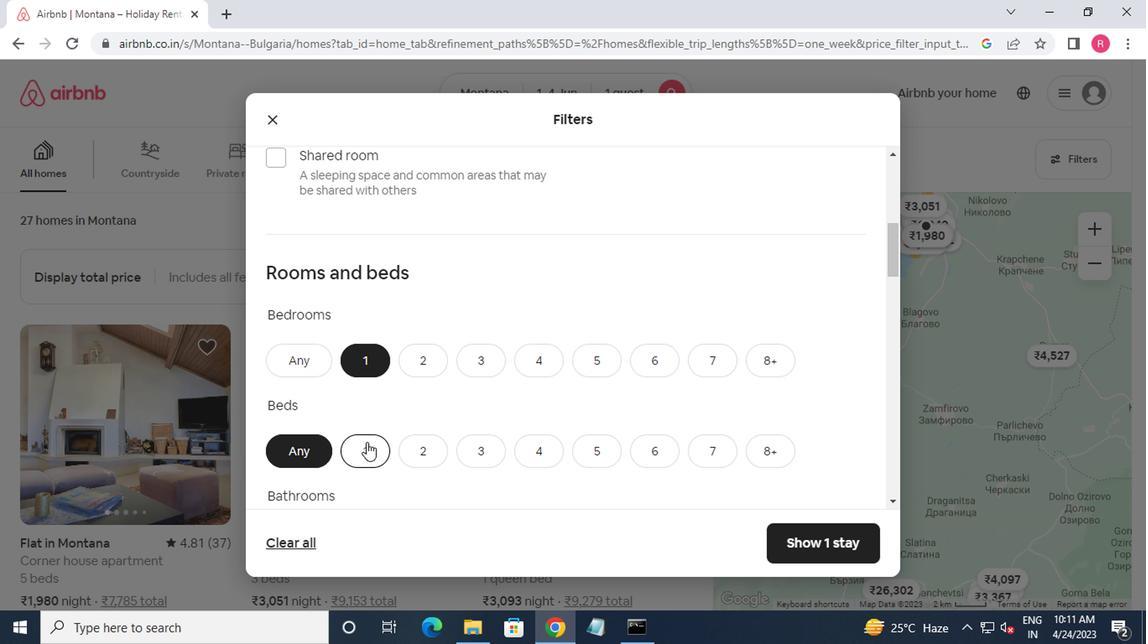 
Action: Mouse moved to (372, 427)
Screenshot: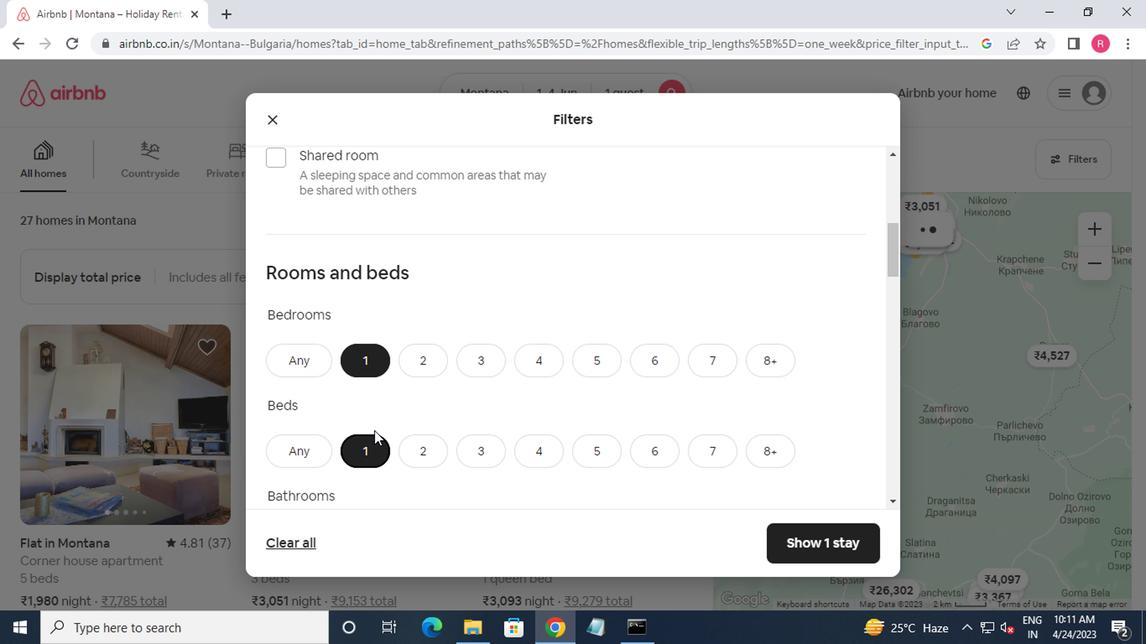 
Action: Mouse scrolled (372, 426) with delta (0, 0)
Screenshot: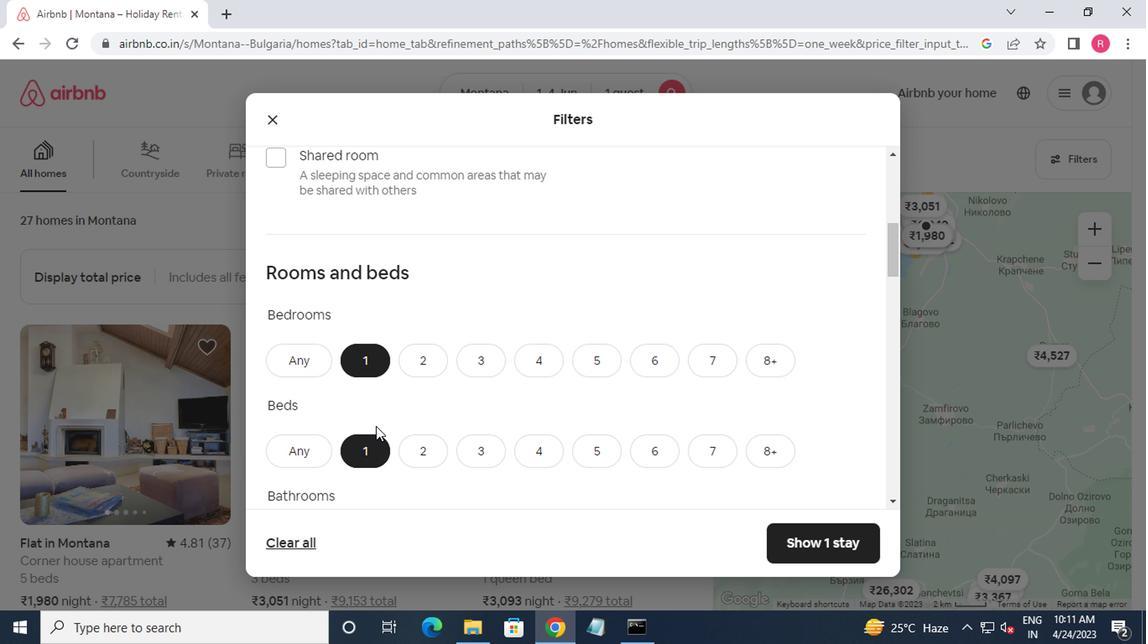 
Action: Mouse moved to (363, 446)
Screenshot: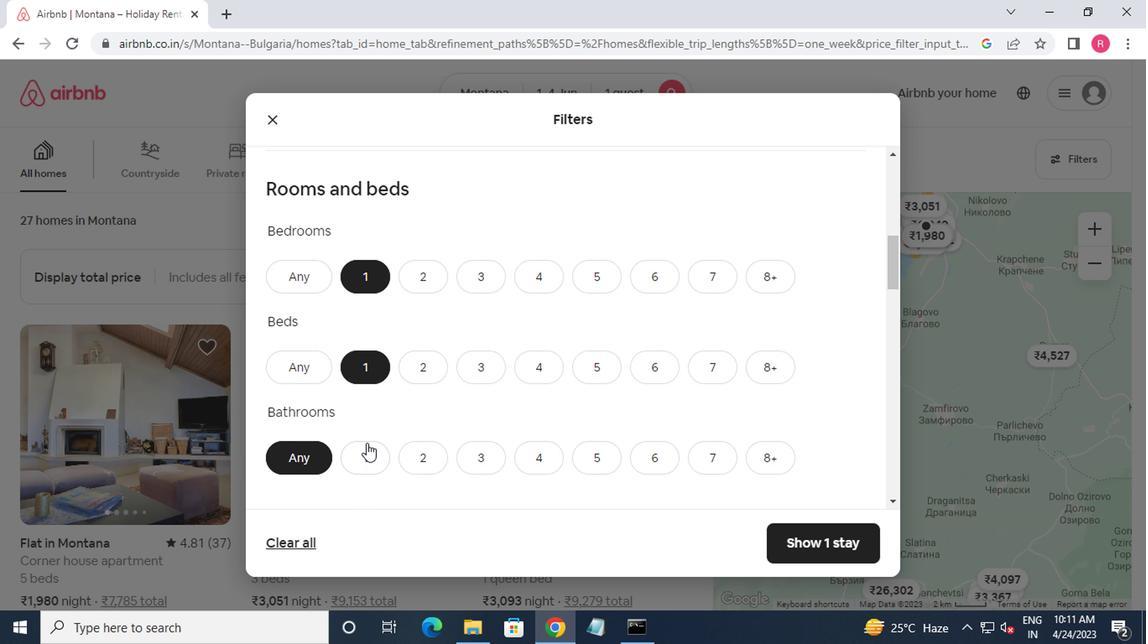 
Action: Mouse pressed left at (363, 446)
Screenshot: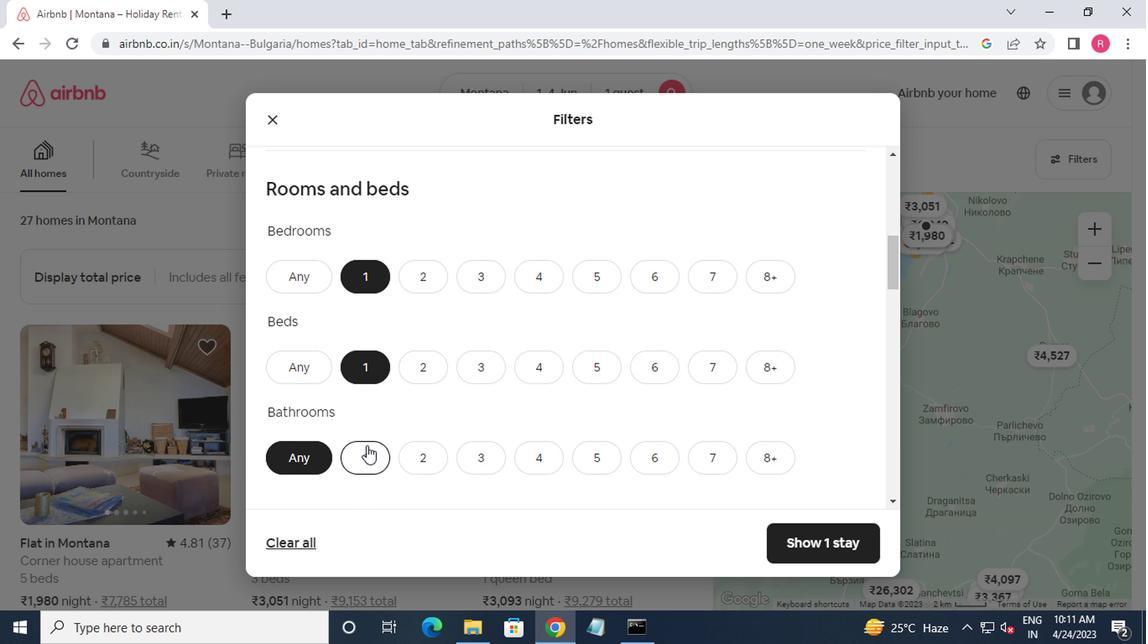 
Action: Mouse moved to (400, 398)
Screenshot: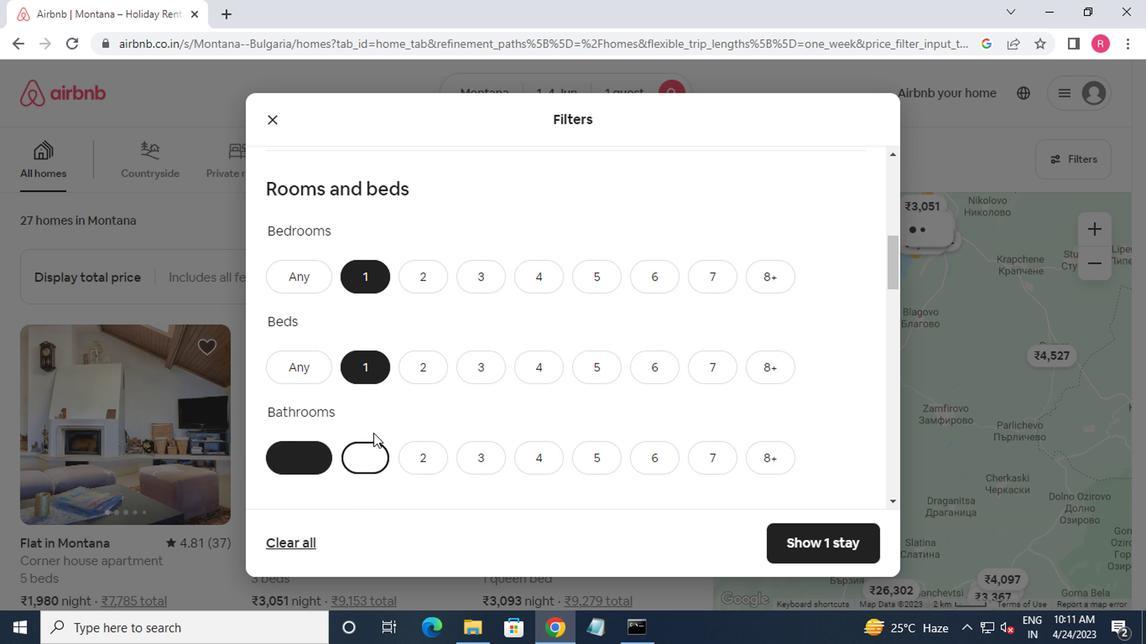 
Action: Mouse scrolled (400, 398) with delta (0, 0)
Screenshot: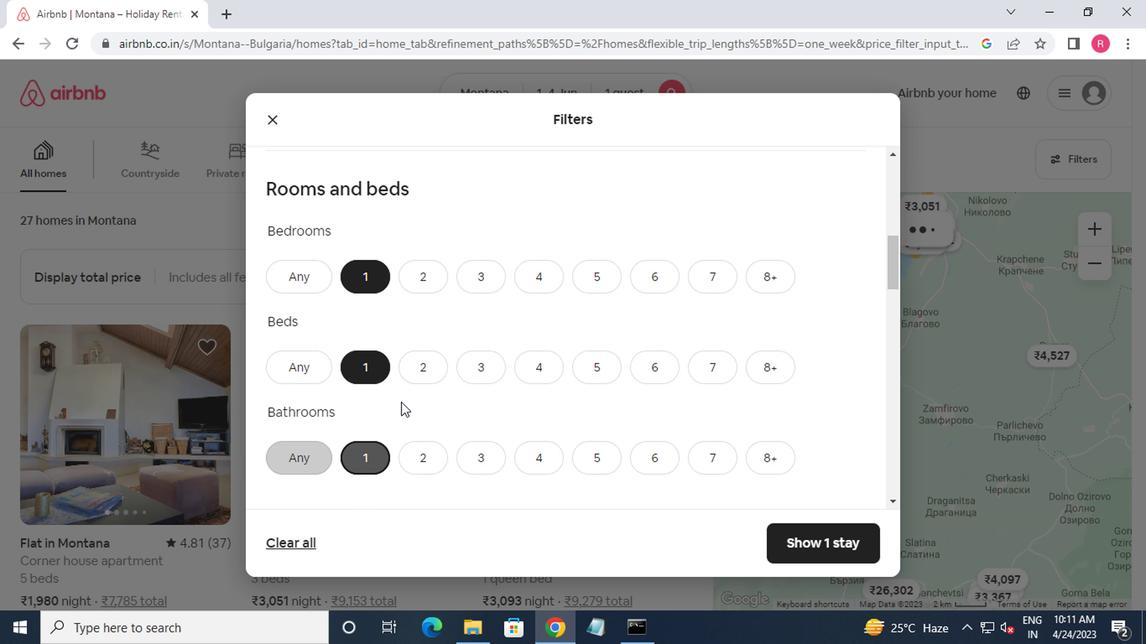 
Action: Mouse moved to (401, 398)
Screenshot: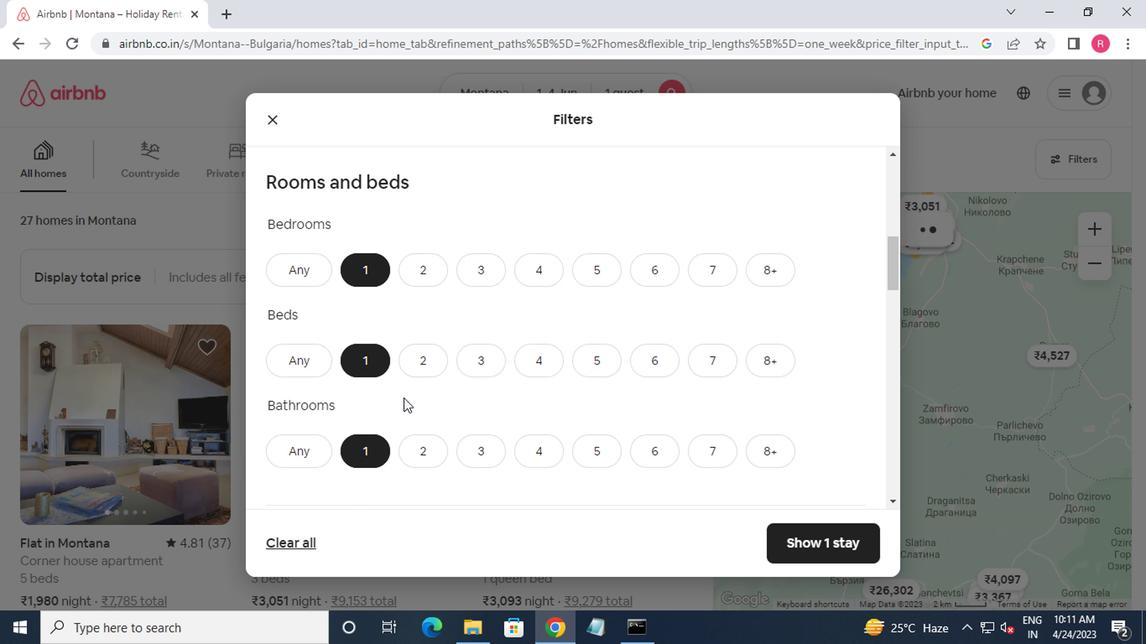 
Action: Mouse scrolled (401, 398) with delta (0, 0)
Screenshot: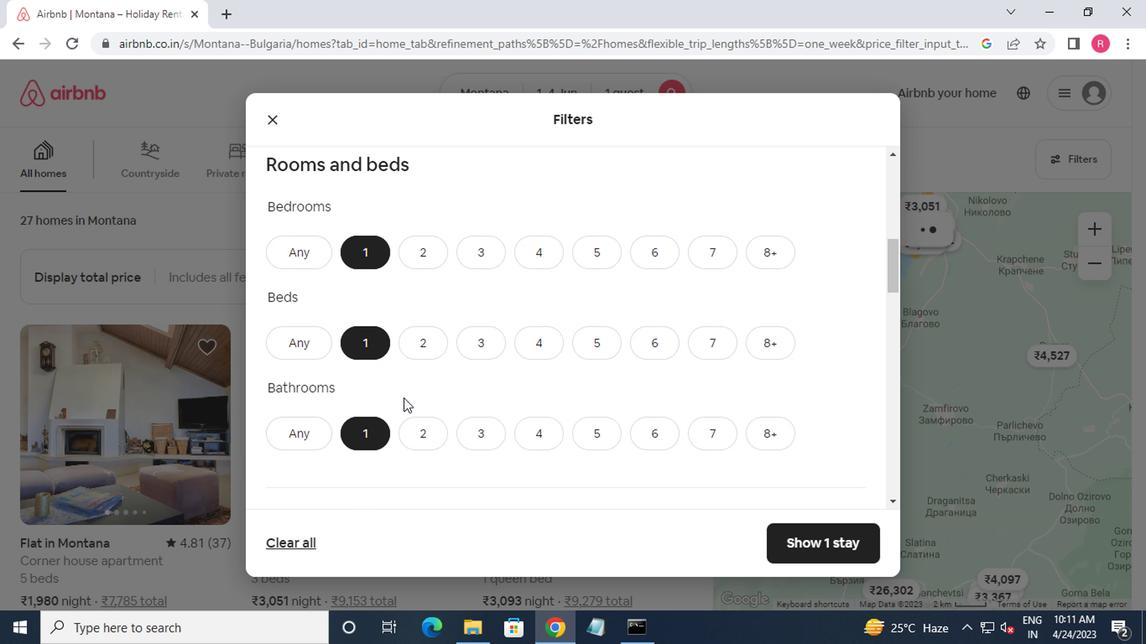 
Action: Mouse moved to (408, 400)
Screenshot: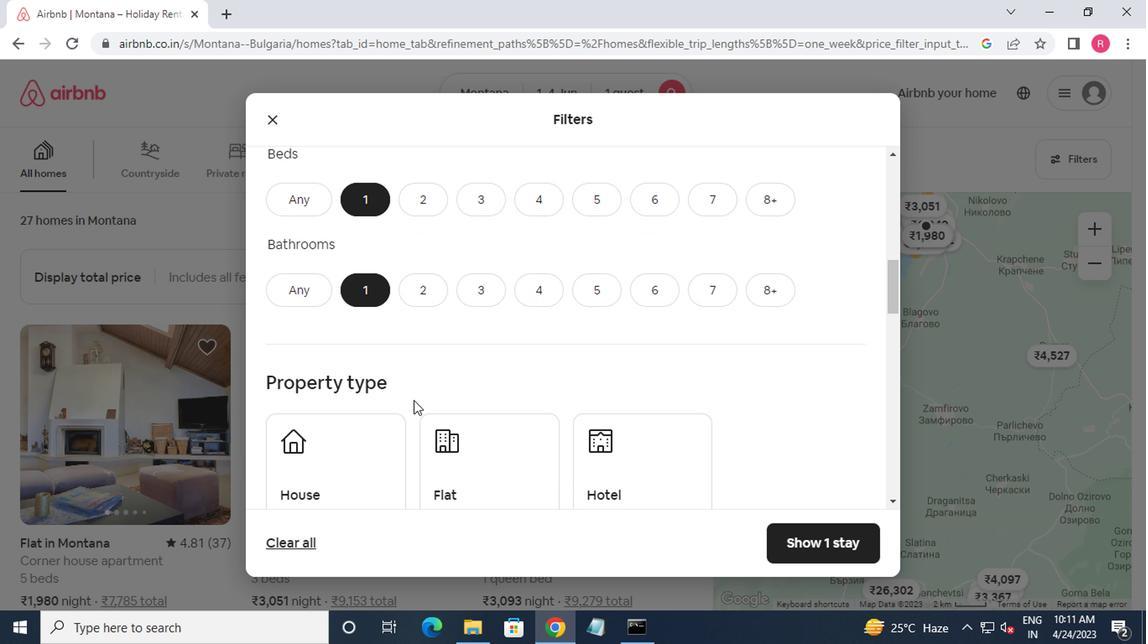
Action: Mouse scrolled (408, 399) with delta (0, -1)
Screenshot: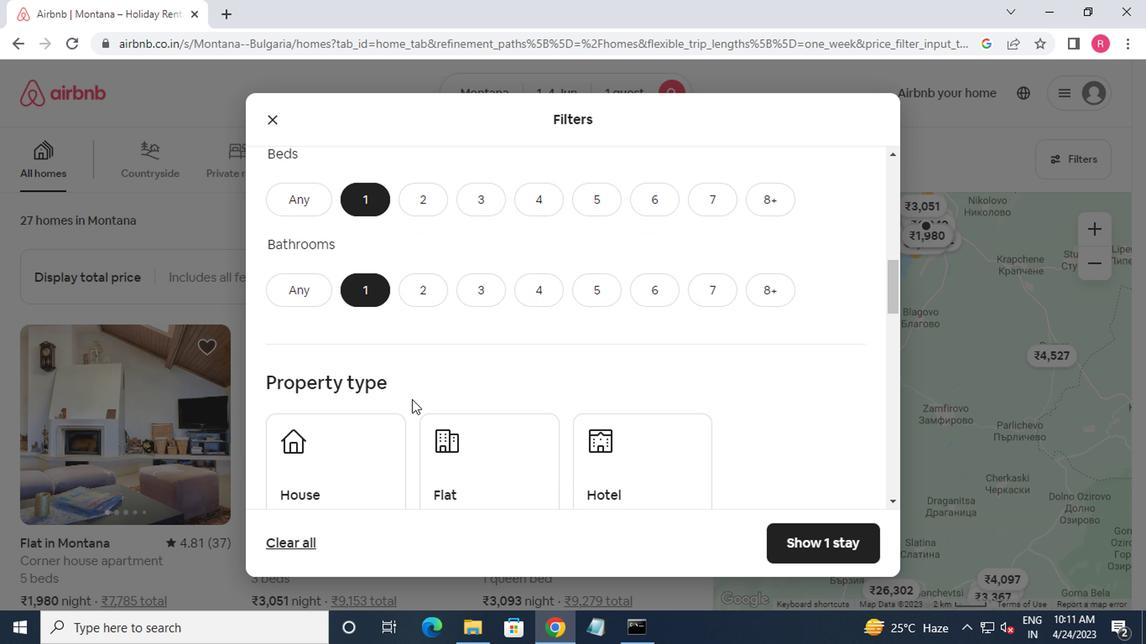 
Action: Mouse moved to (343, 405)
Screenshot: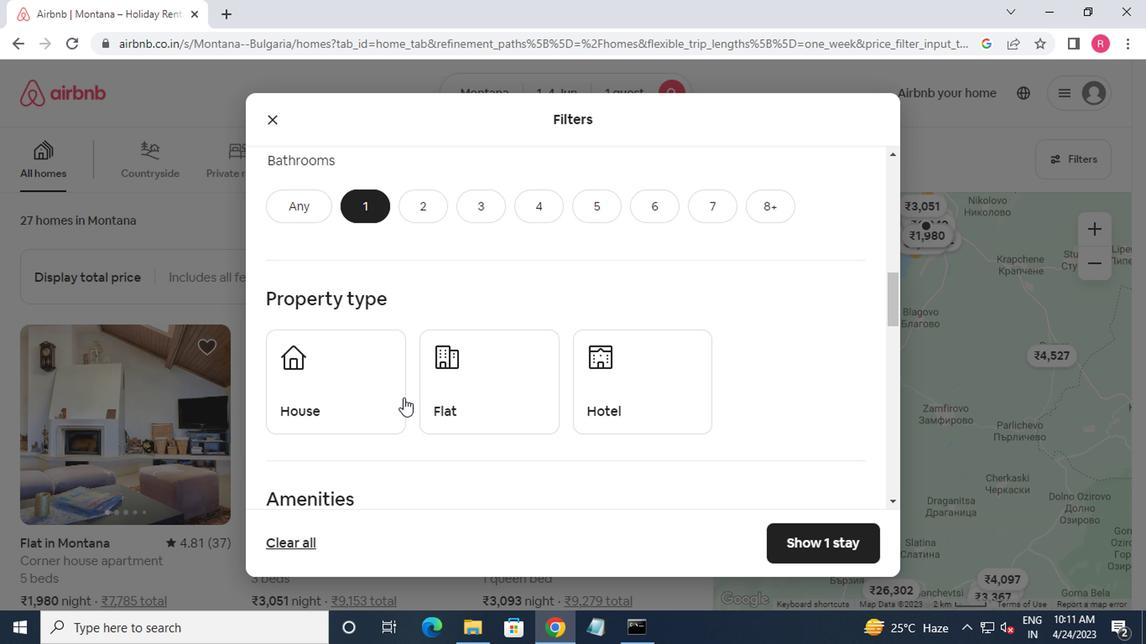 
Action: Mouse pressed left at (343, 405)
Screenshot: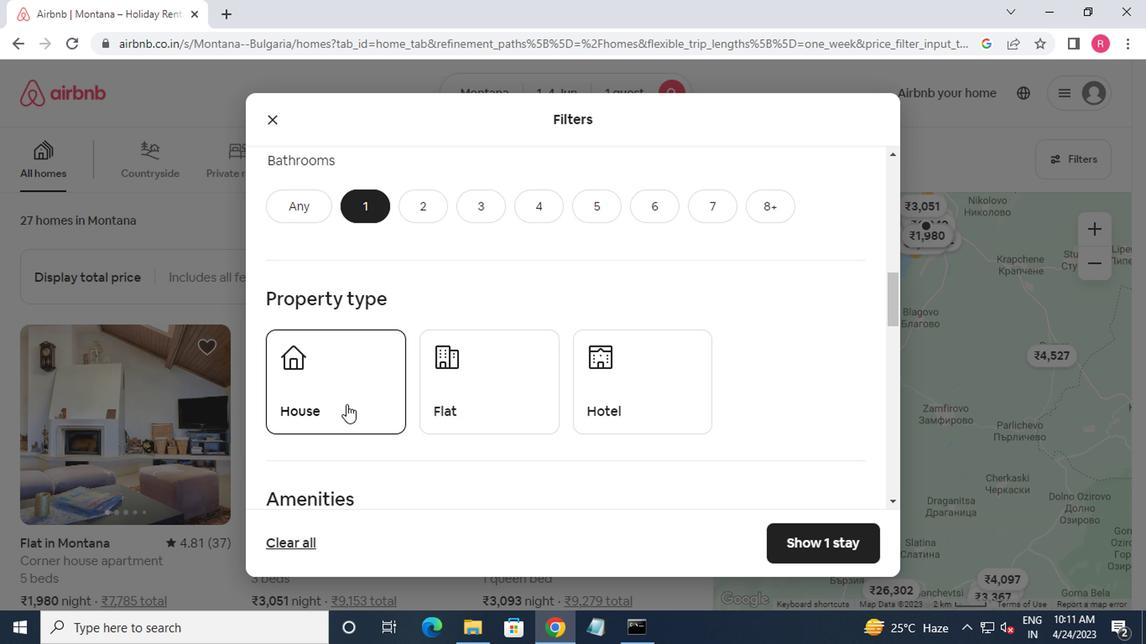 
Action: Mouse moved to (436, 376)
Screenshot: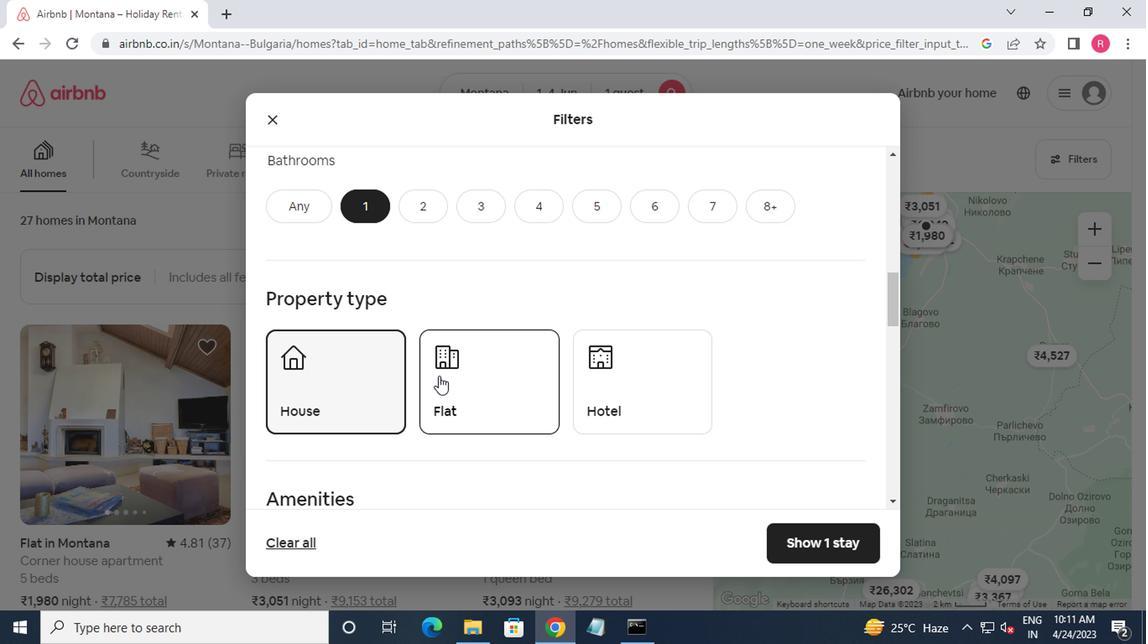 
Action: Mouse pressed left at (436, 376)
Screenshot: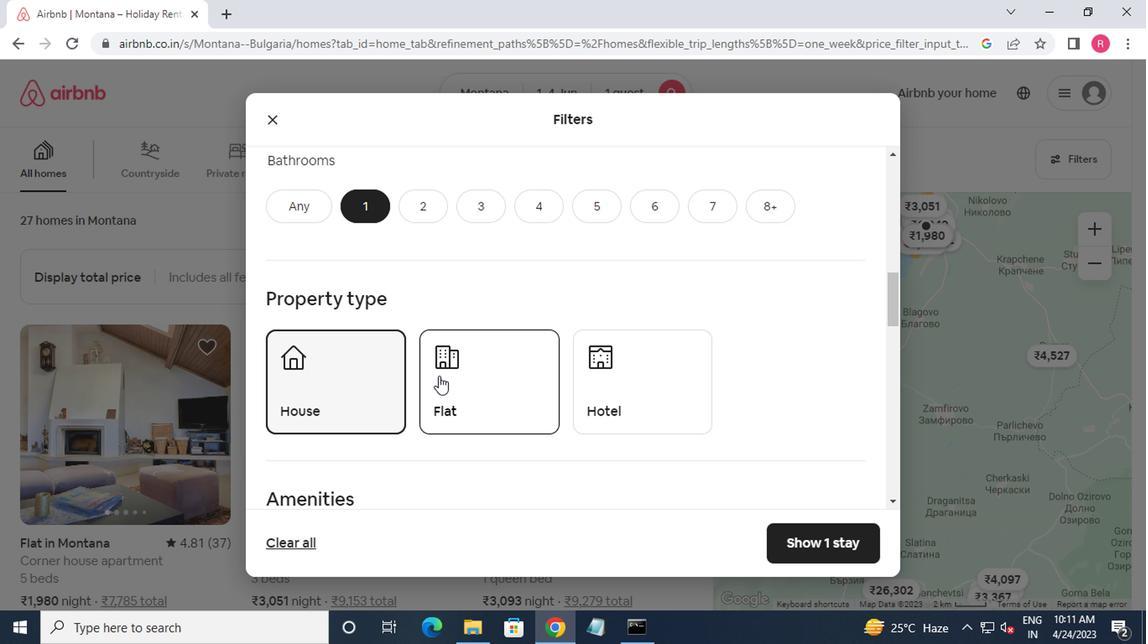 
Action: Mouse moved to (471, 392)
Screenshot: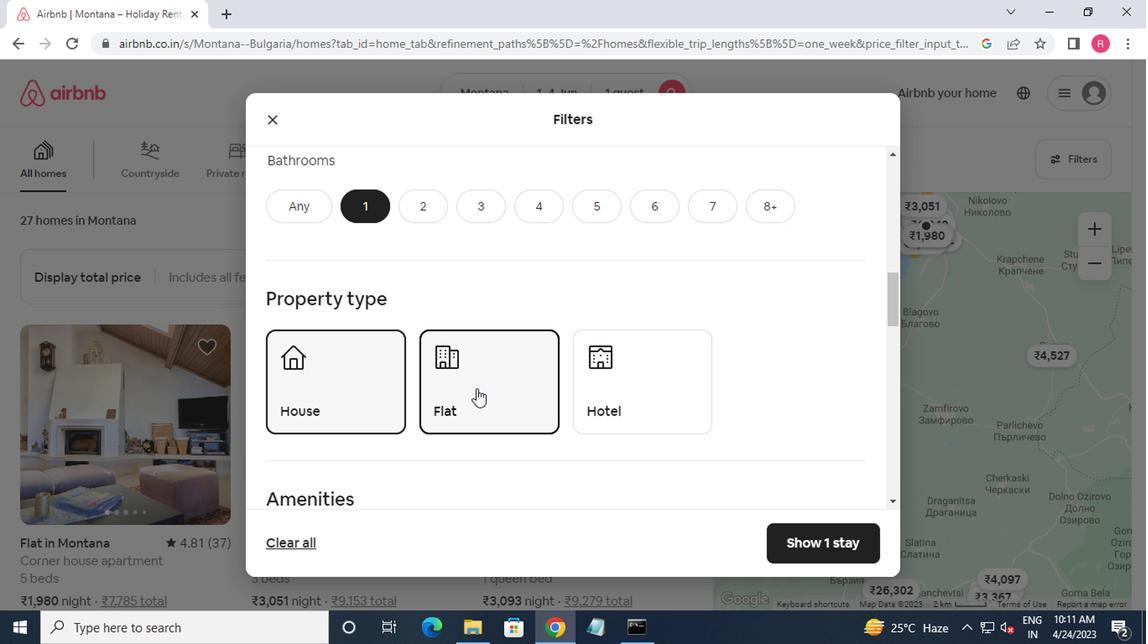 
Action: Mouse scrolled (471, 392) with delta (0, 0)
Screenshot: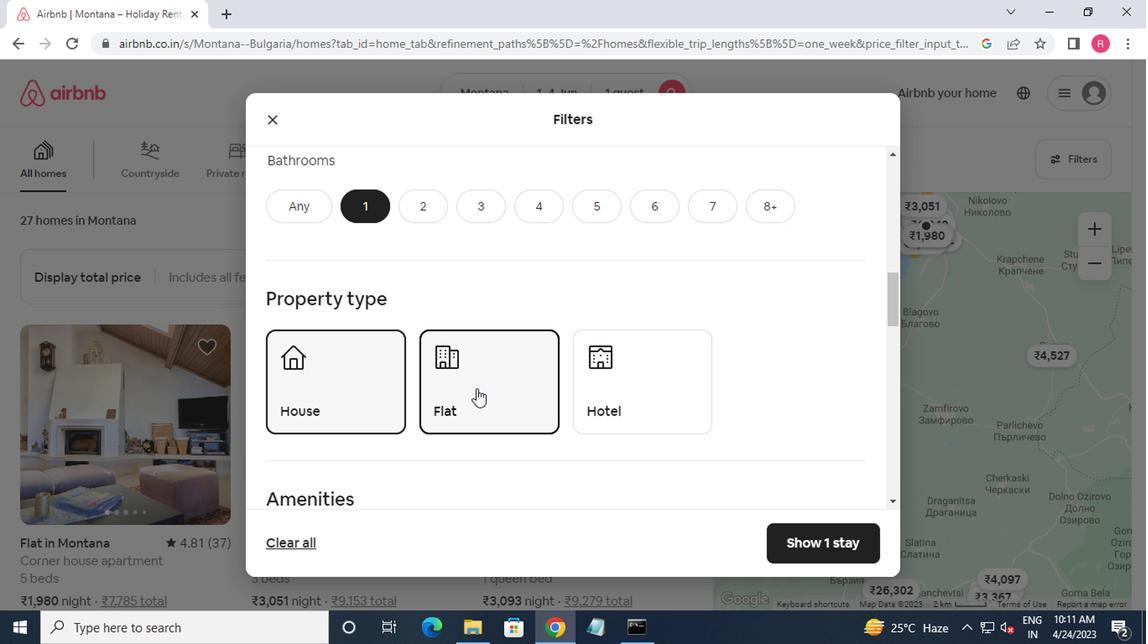 
Action: Mouse moved to (469, 395)
Screenshot: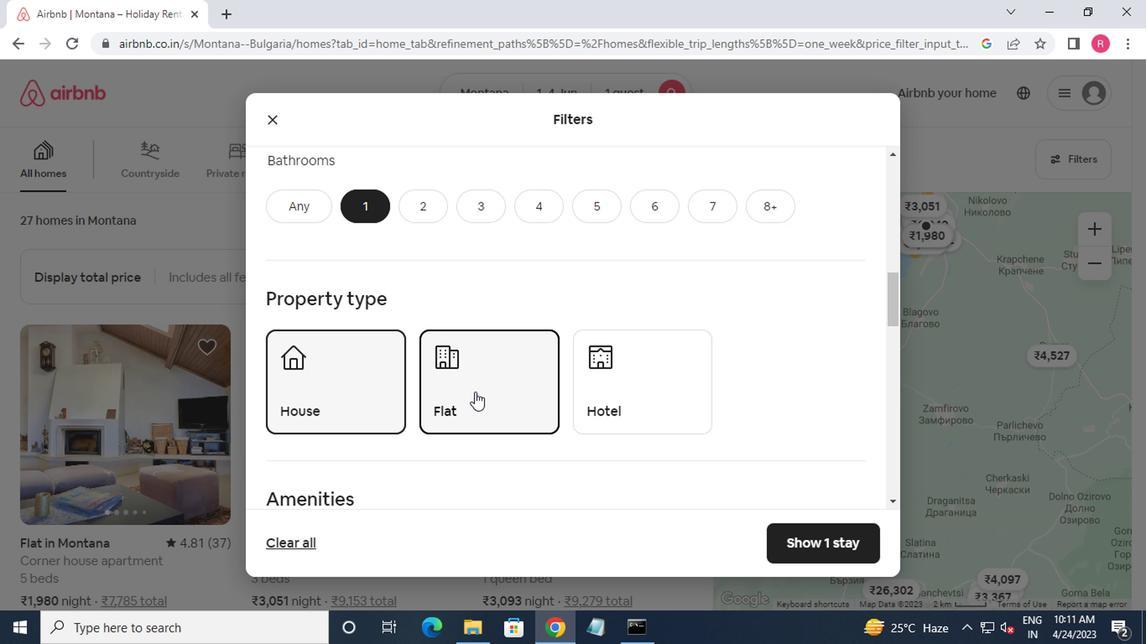 
Action: Mouse scrolled (469, 394) with delta (0, 0)
Screenshot: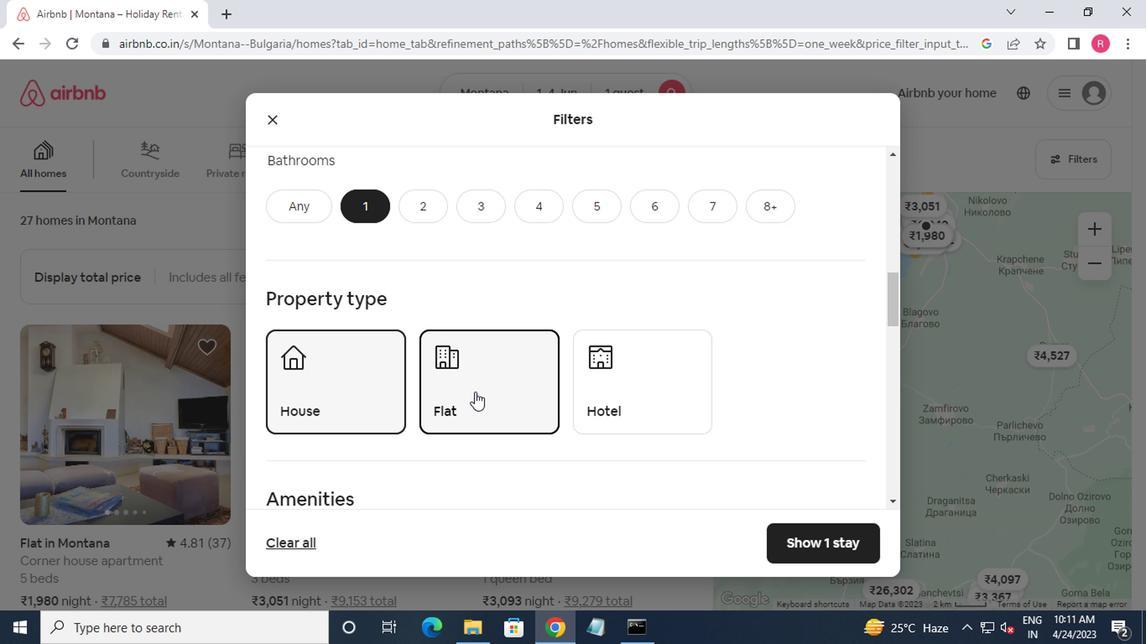 
Action: Mouse moved to (469, 396)
Screenshot: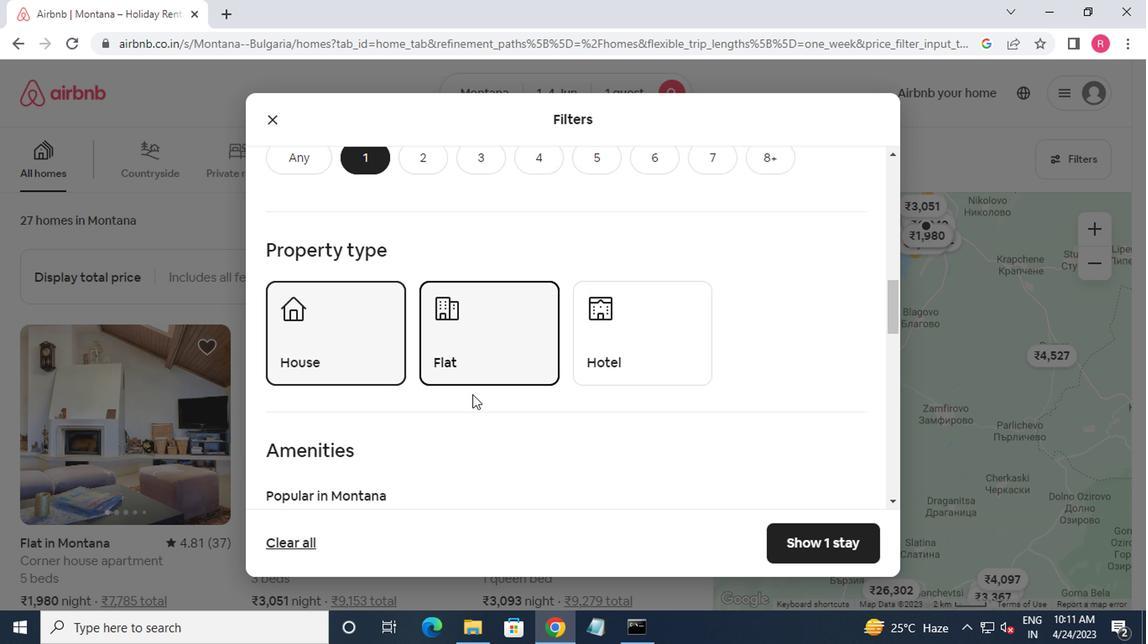 
Action: Mouse scrolled (469, 395) with delta (0, -1)
Screenshot: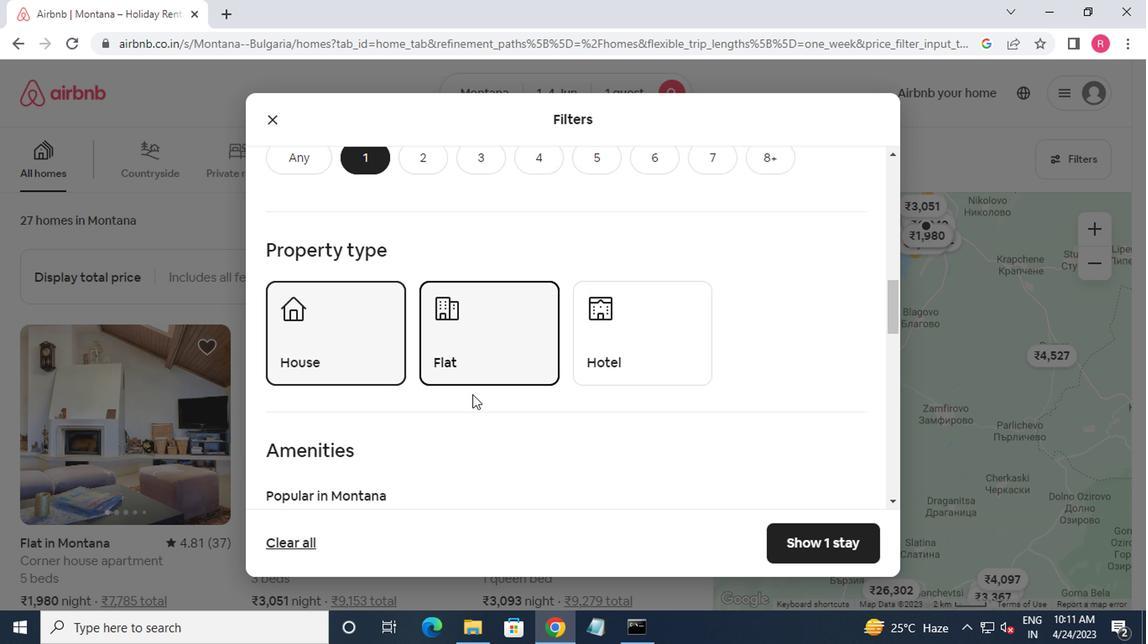 
Action: Mouse moved to (289, 327)
Screenshot: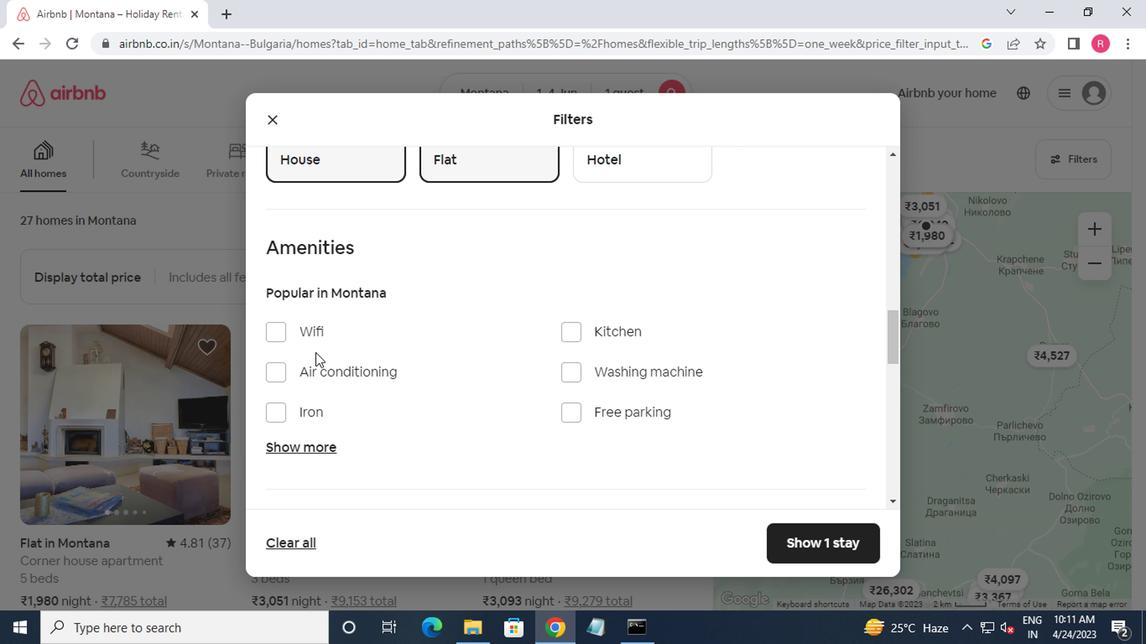 
Action: Mouse pressed left at (289, 327)
Screenshot: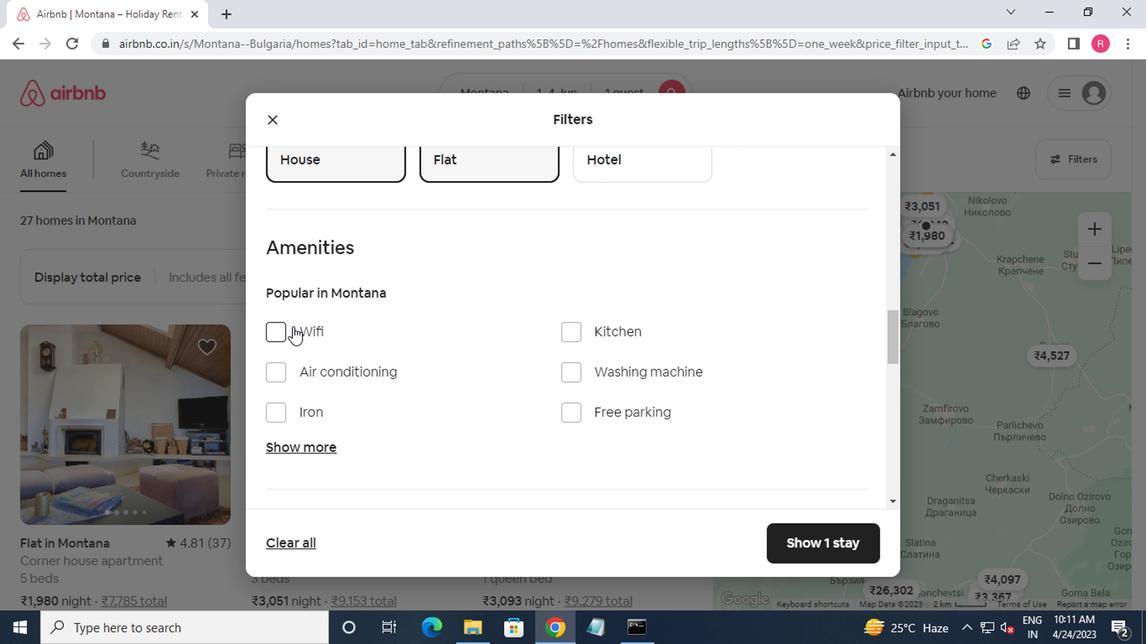 
Action: Mouse moved to (429, 392)
Screenshot: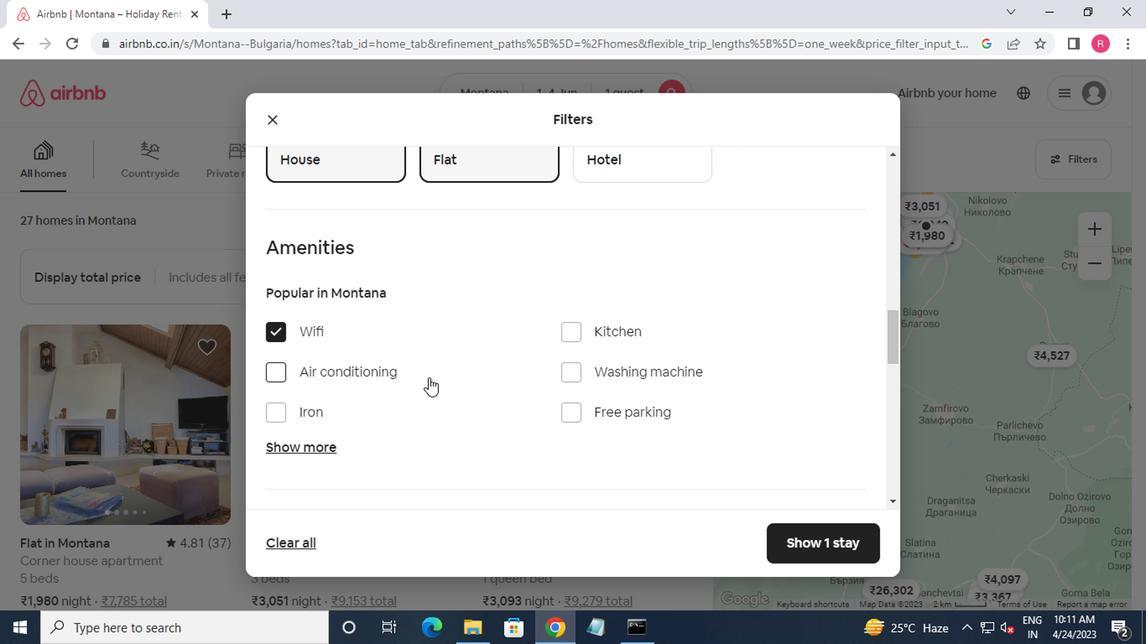 
Action: Mouse scrolled (429, 392) with delta (0, 0)
Screenshot: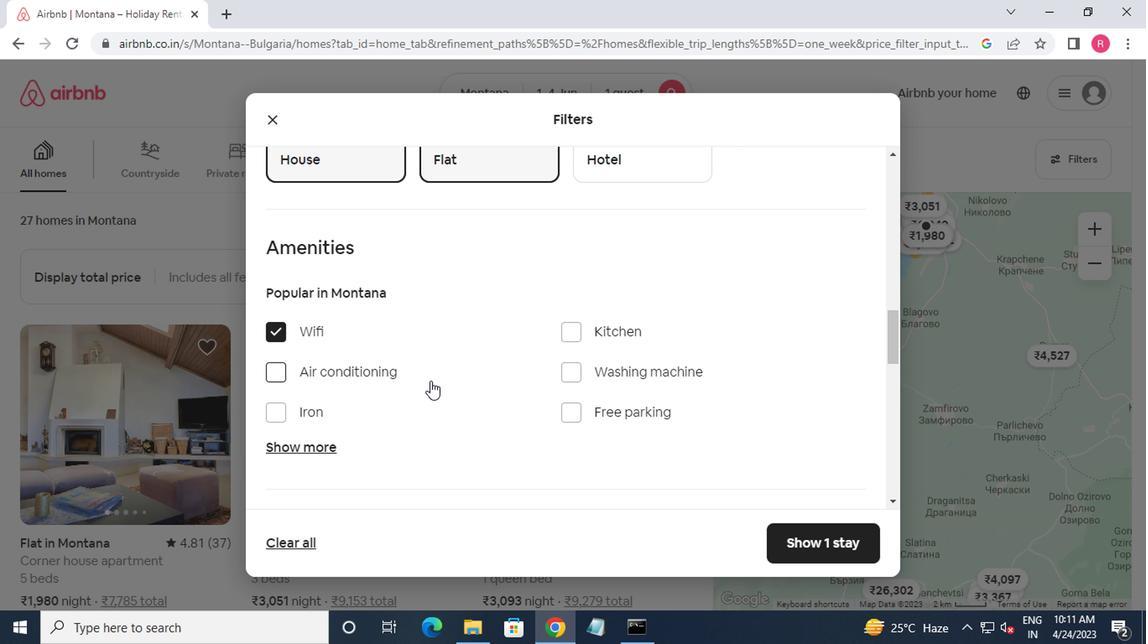 
Action: Mouse scrolled (429, 392) with delta (0, 0)
Screenshot: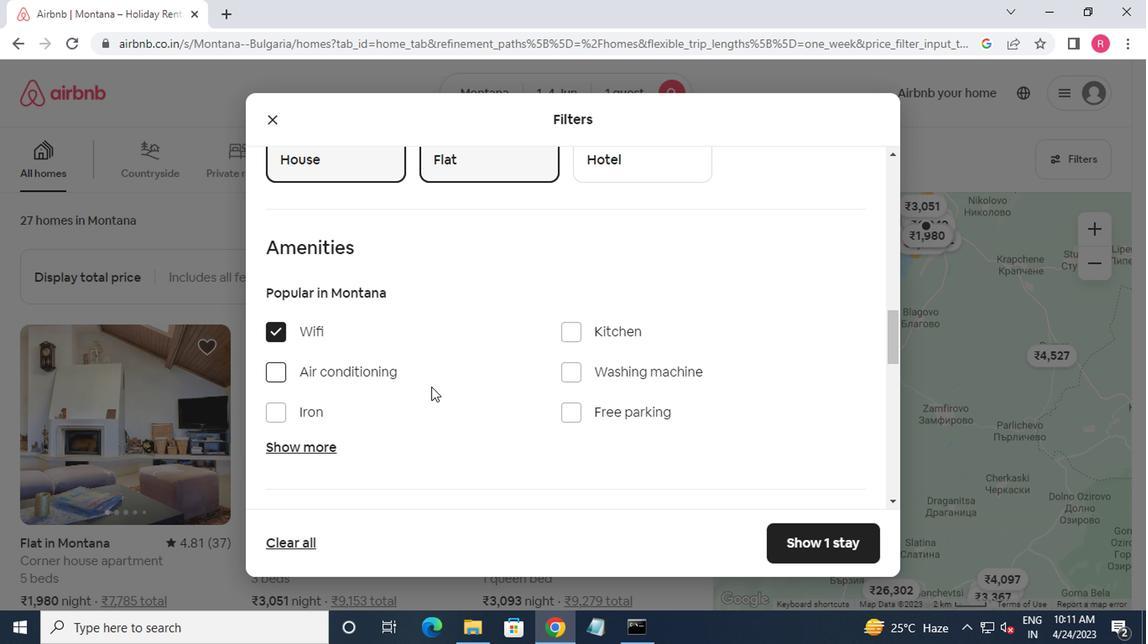 
Action: Mouse scrolled (429, 392) with delta (0, 0)
Screenshot: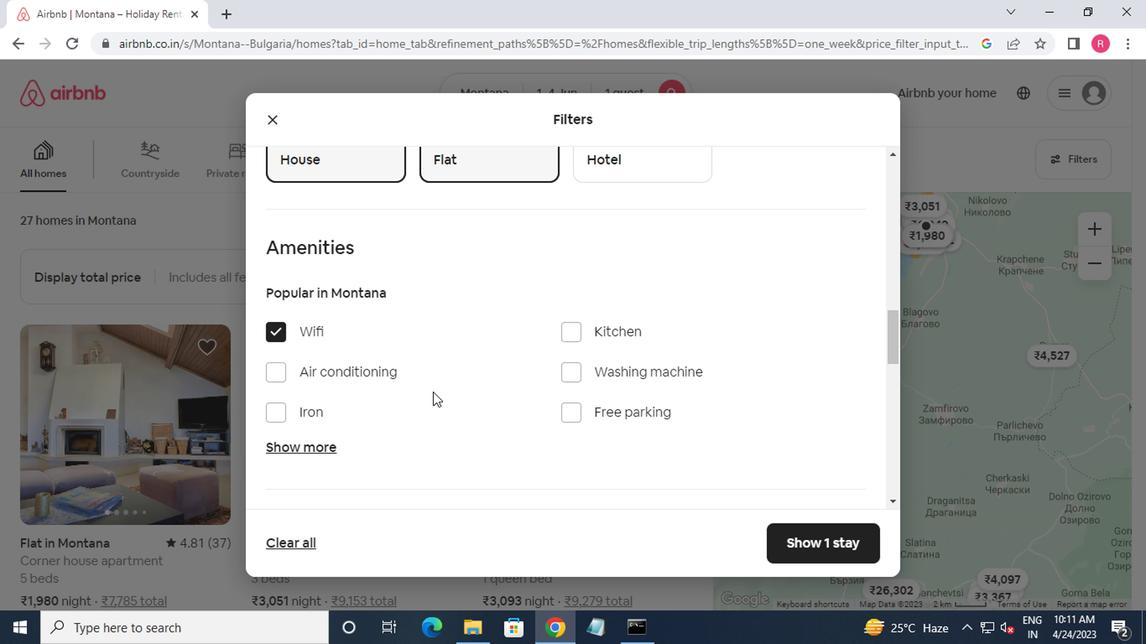 
Action: Mouse scrolled (429, 392) with delta (0, 0)
Screenshot: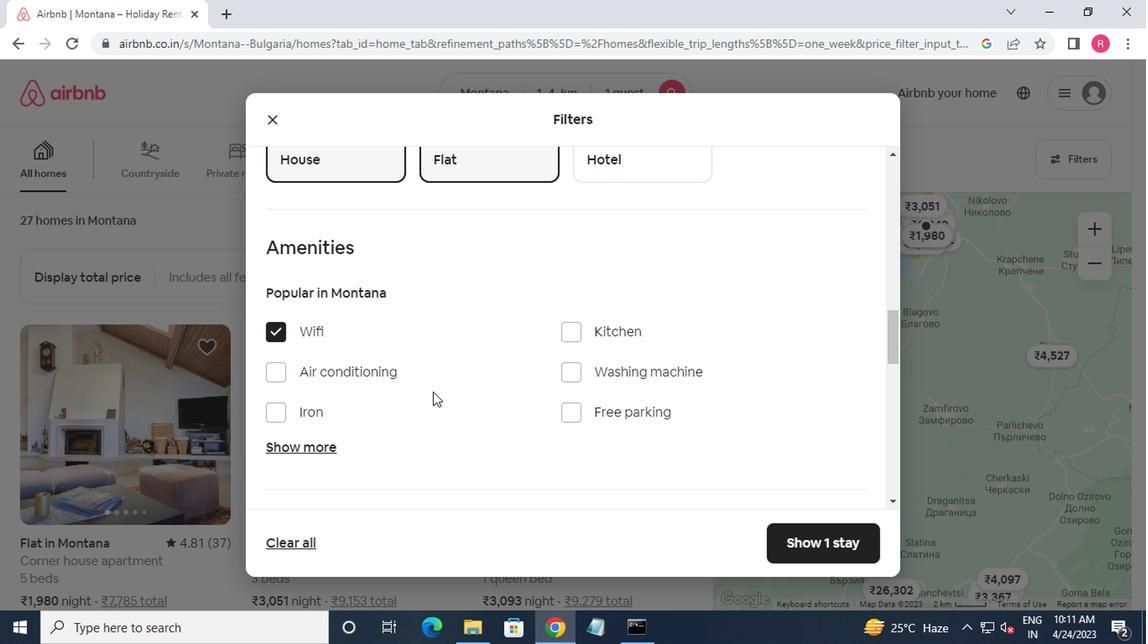 
Action: Mouse scrolled (429, 392) with delta (0, 0)
Screenshot: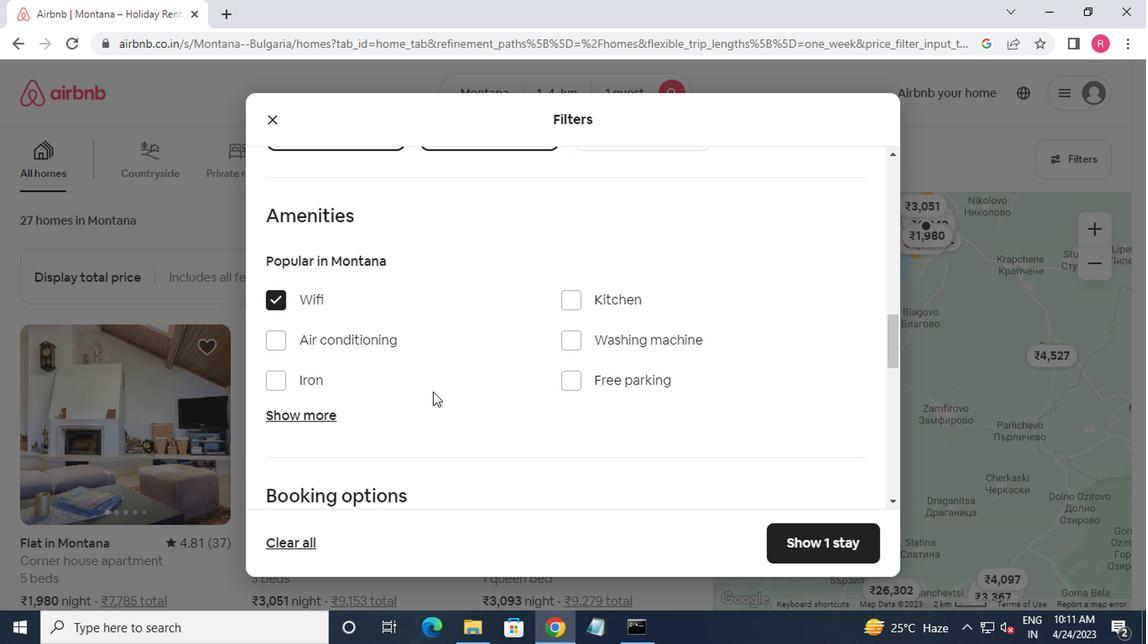 
Action: Mouse moved to (834, 229)
Screenshot: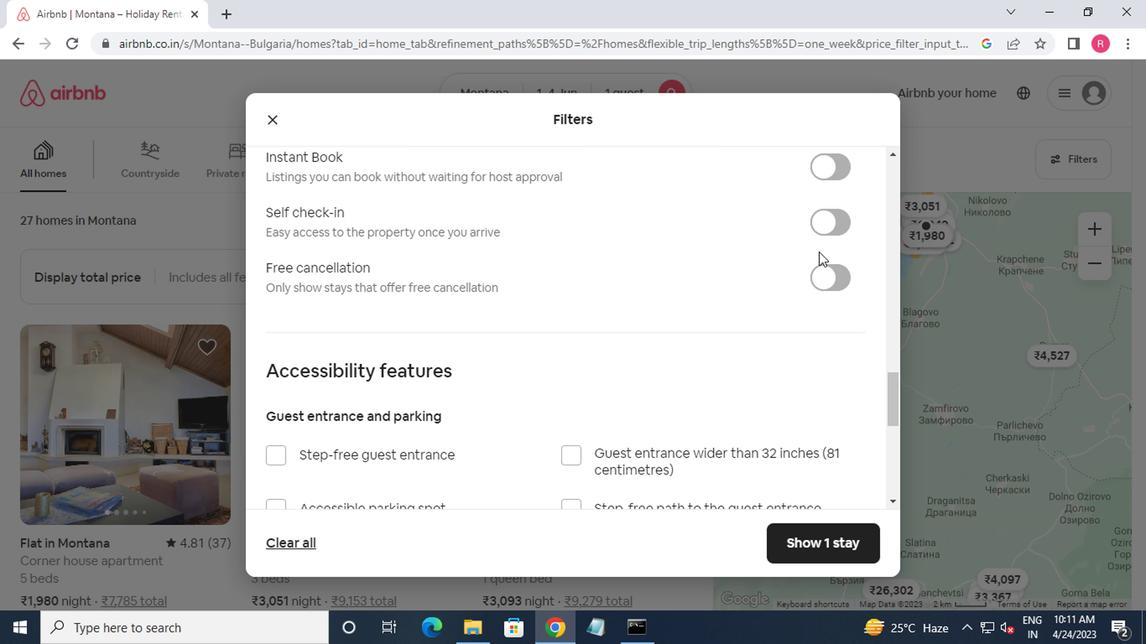 
Action: Mouse pressed left at (834, 229)
Screenshot: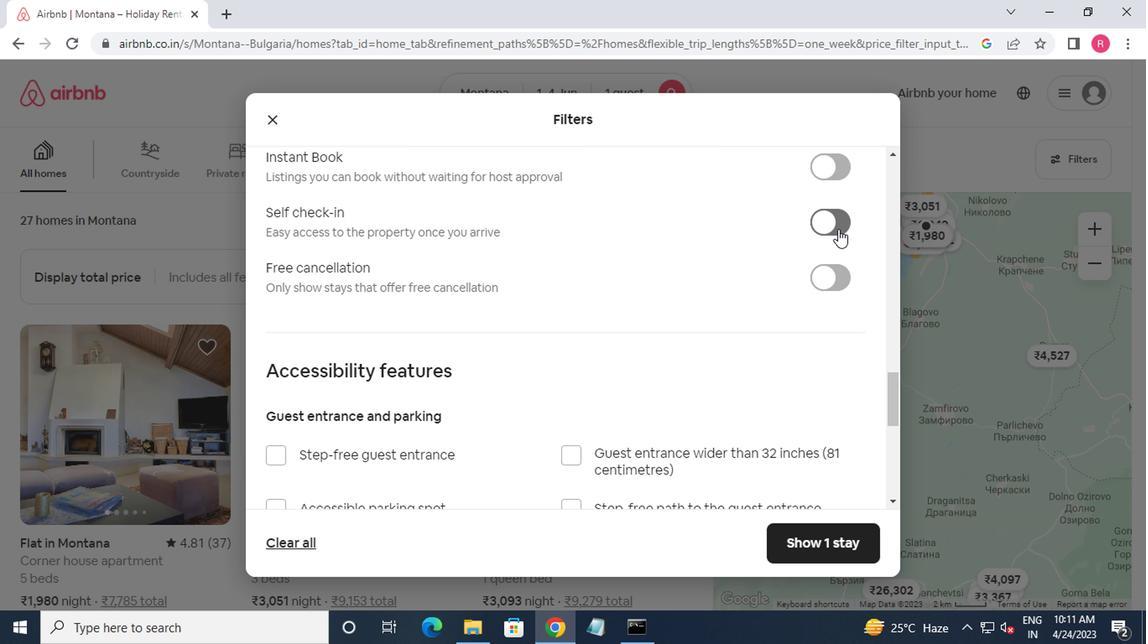 
Action: Mouse moved to (818, 254)
Screenshot: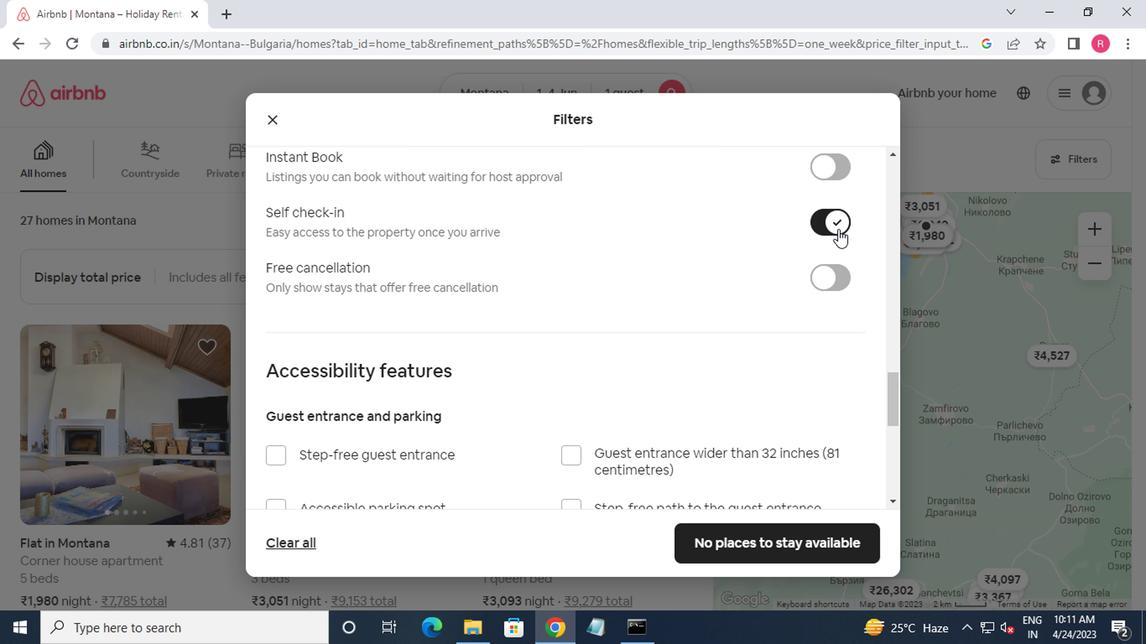 
Action: Mouse scrolled (818, 253) with delta (0, -1)
Screenshot: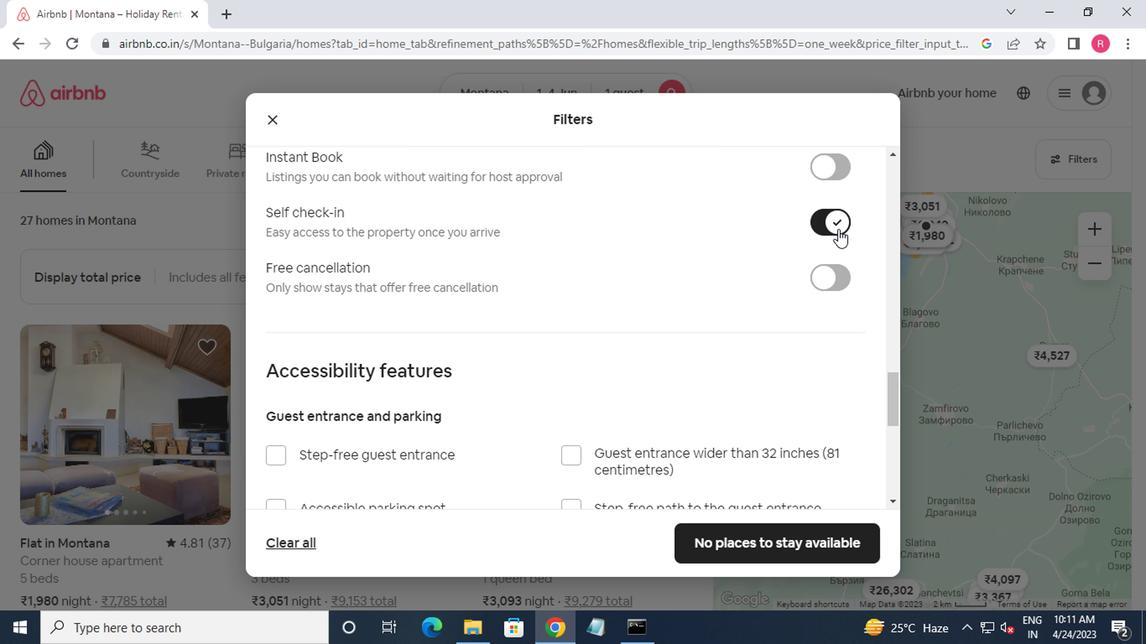 
Action: Mouse moved to (778, 296)
Screenshot: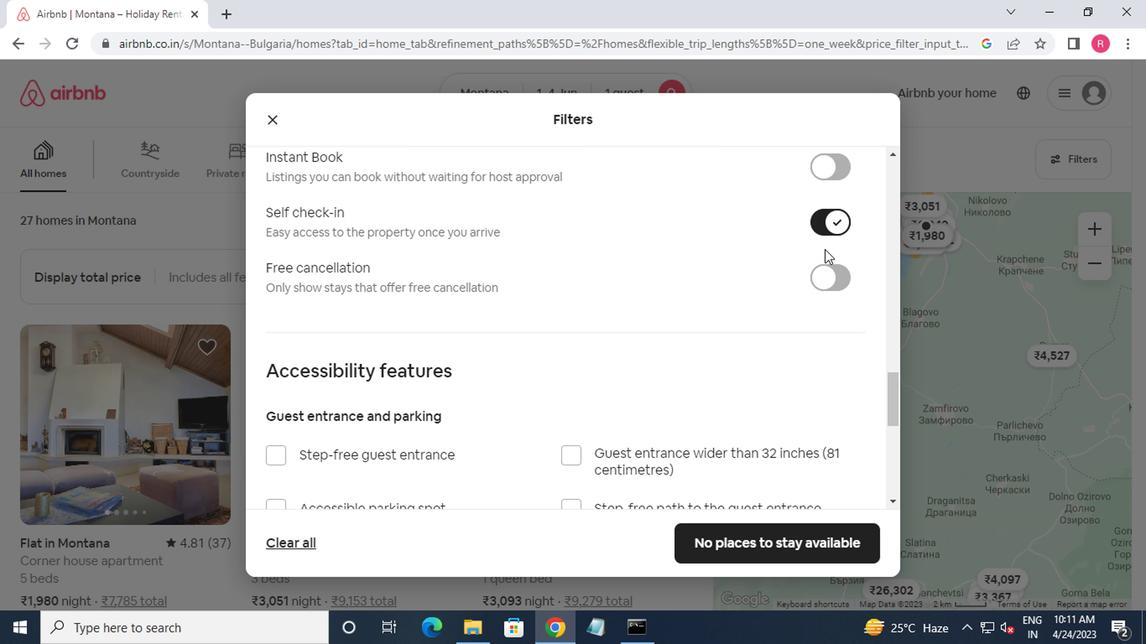 
Action: Mouse scrolled (778, 294) with delta (0, -1)
Screenshot: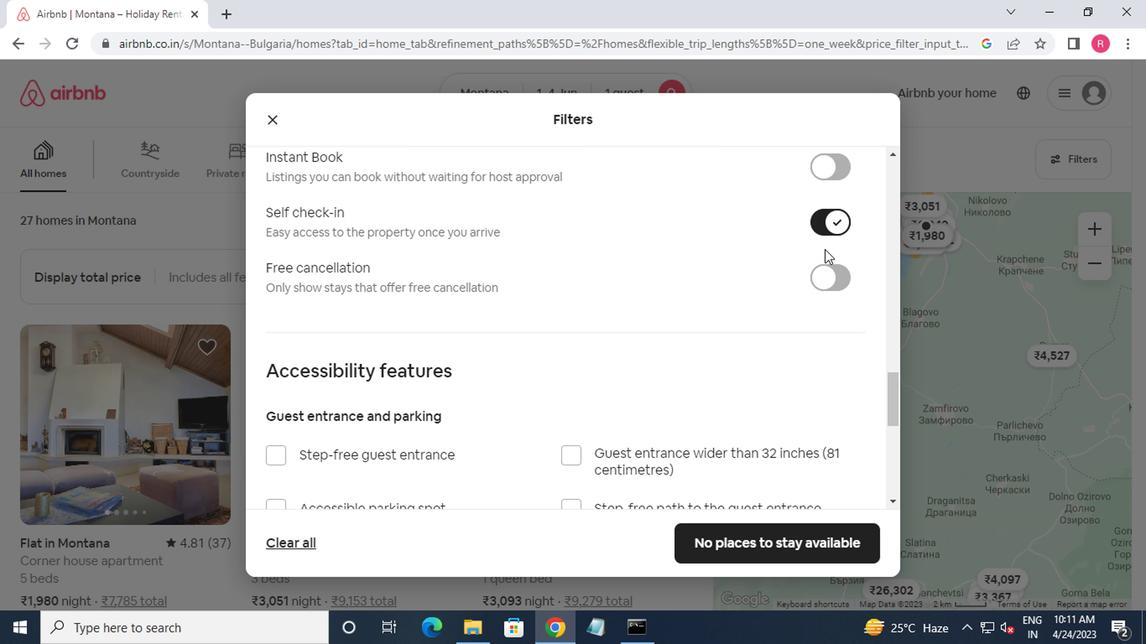 
Action: Mouse moved to (749, 314)
Screenshot: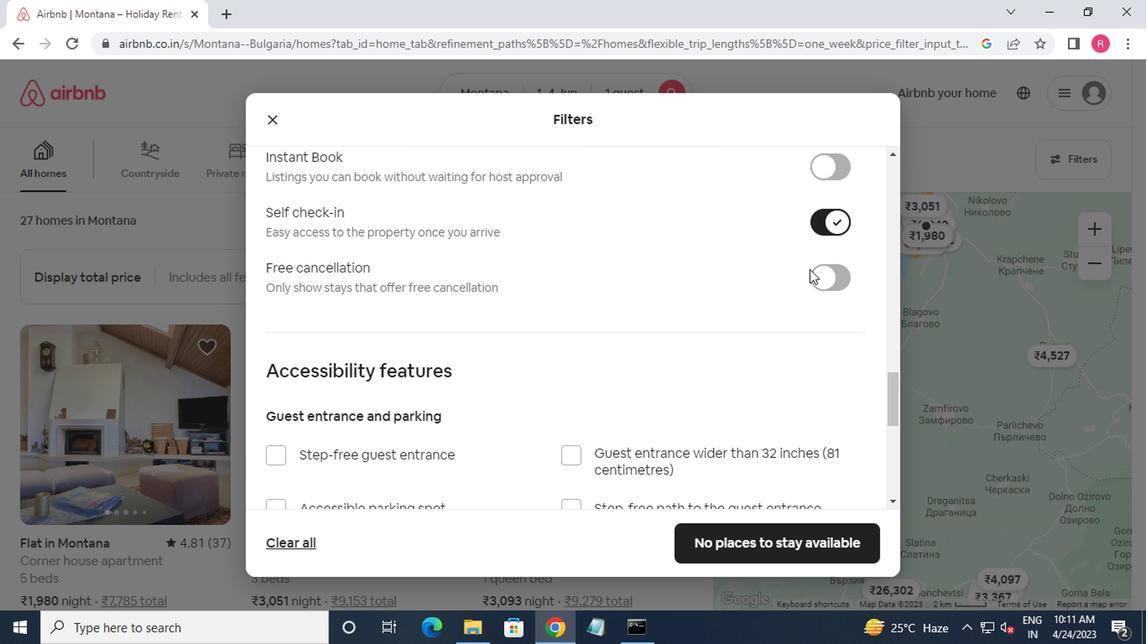 
Action: Mouse scrolled (749, 313) with delta (0, 0)
Screenshot: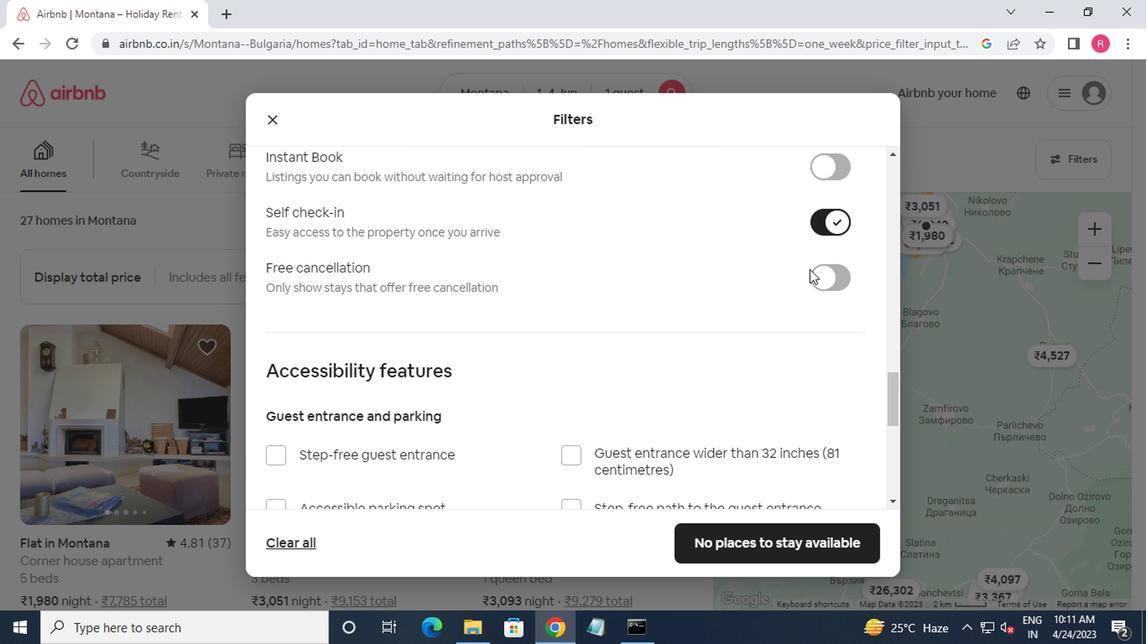 
Action: Mouse moved to (732, 325)
Screenshot: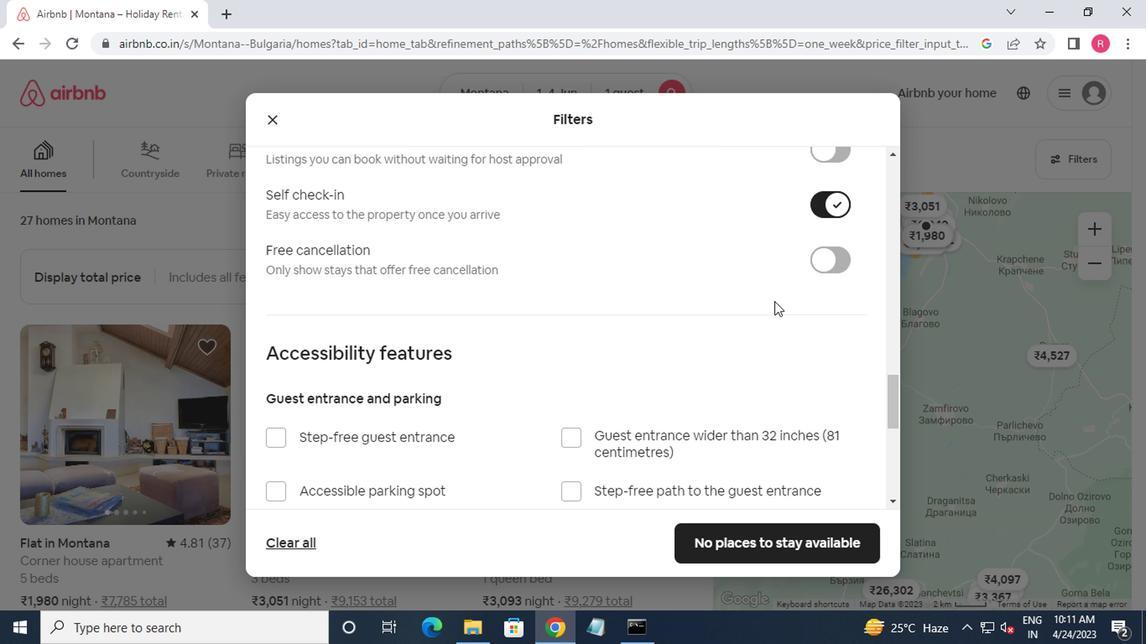 
Action: Mouse scrolled (732, 324) with delta (0, 0)
Screenshot: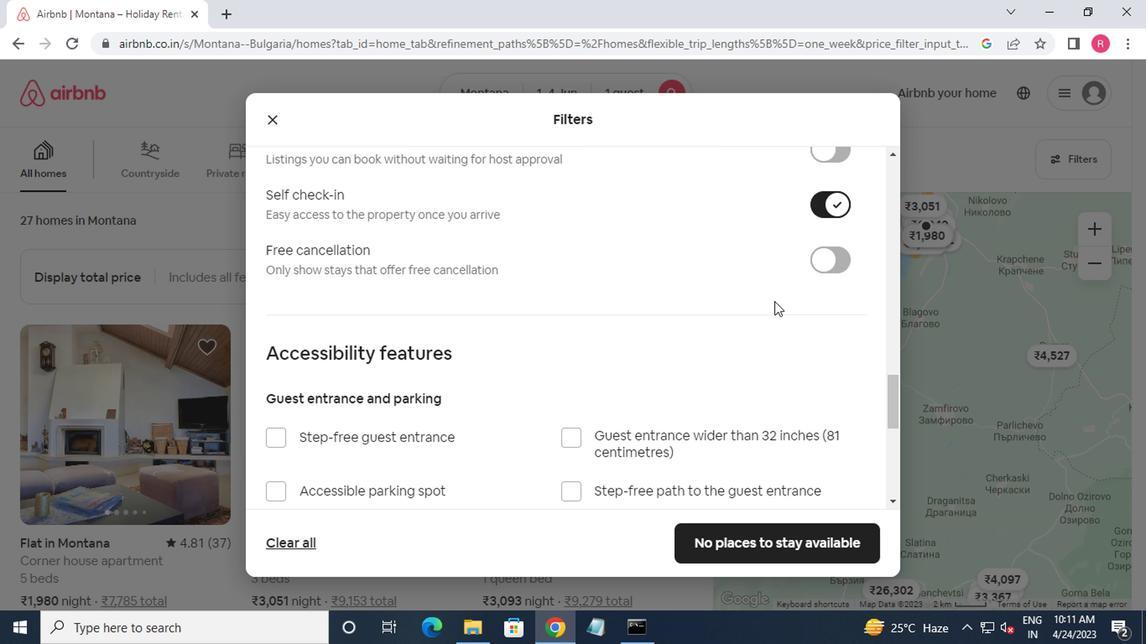 
Action: Mouse moved to (426, 439)
Screenshot: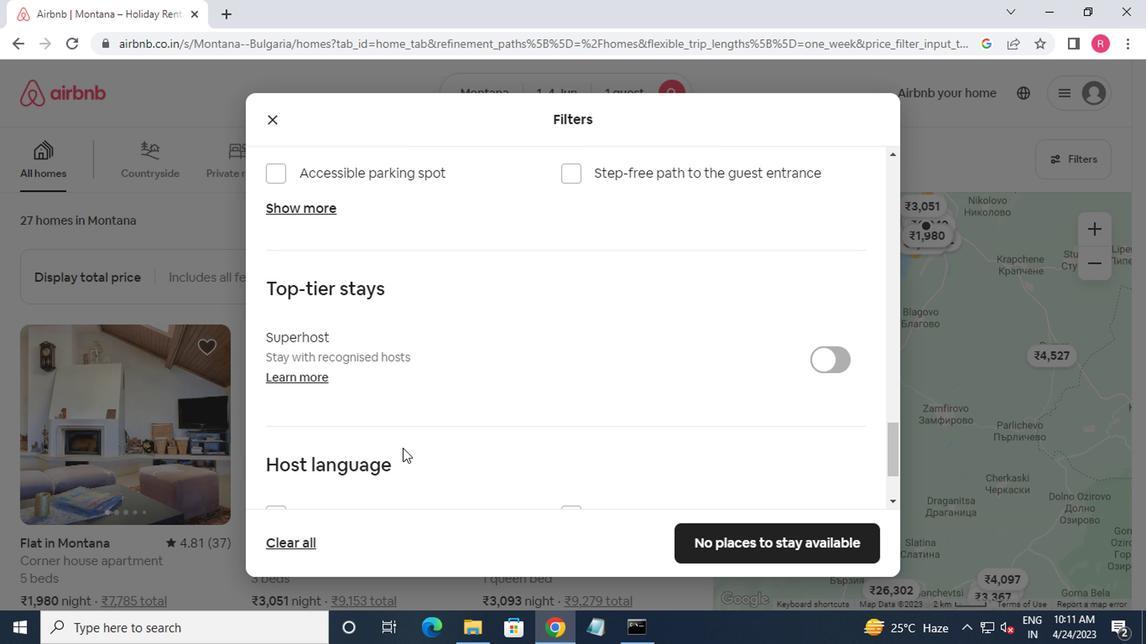 
Action: Mouse scrolled (426, 438) with delta (0, -1)
Screenshot: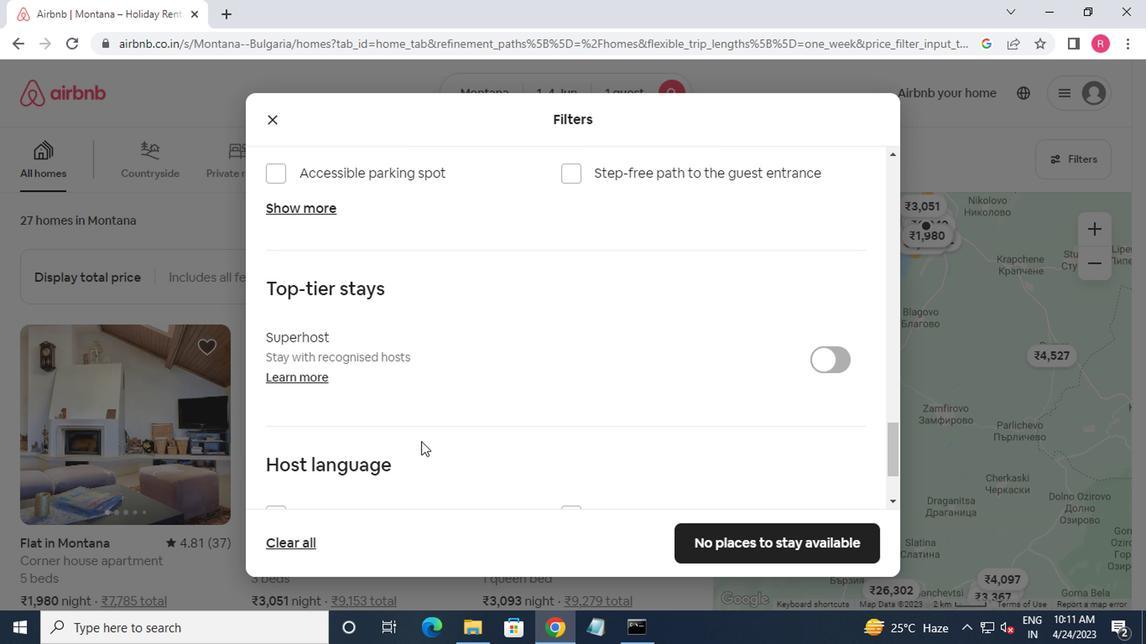 
Action: Mouse scrolled (426, 438) with delta (0, -1)
Screenshot: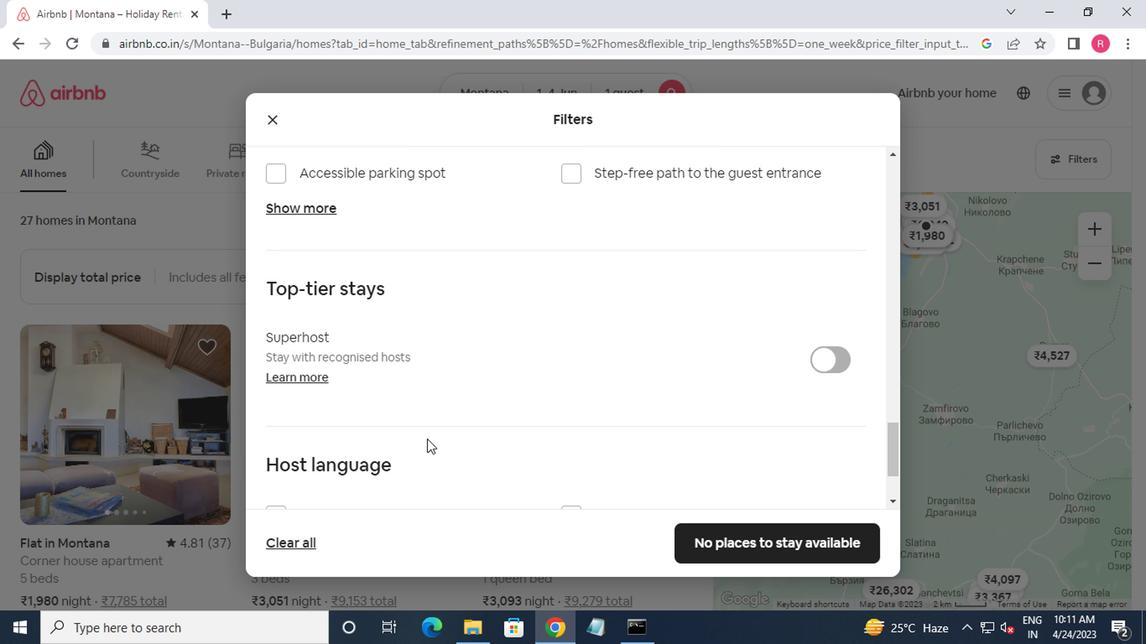 
Action: Mouse moved to (291, 392)
Screenshot: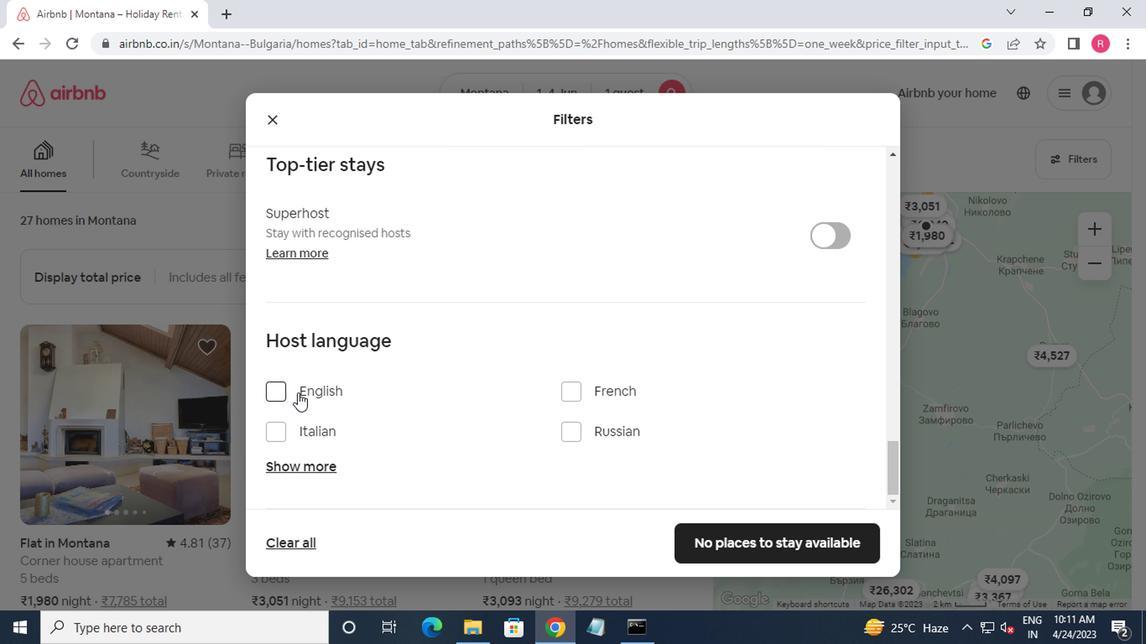 
Action: Mouse pressed left at (291, 392)
Screenshot: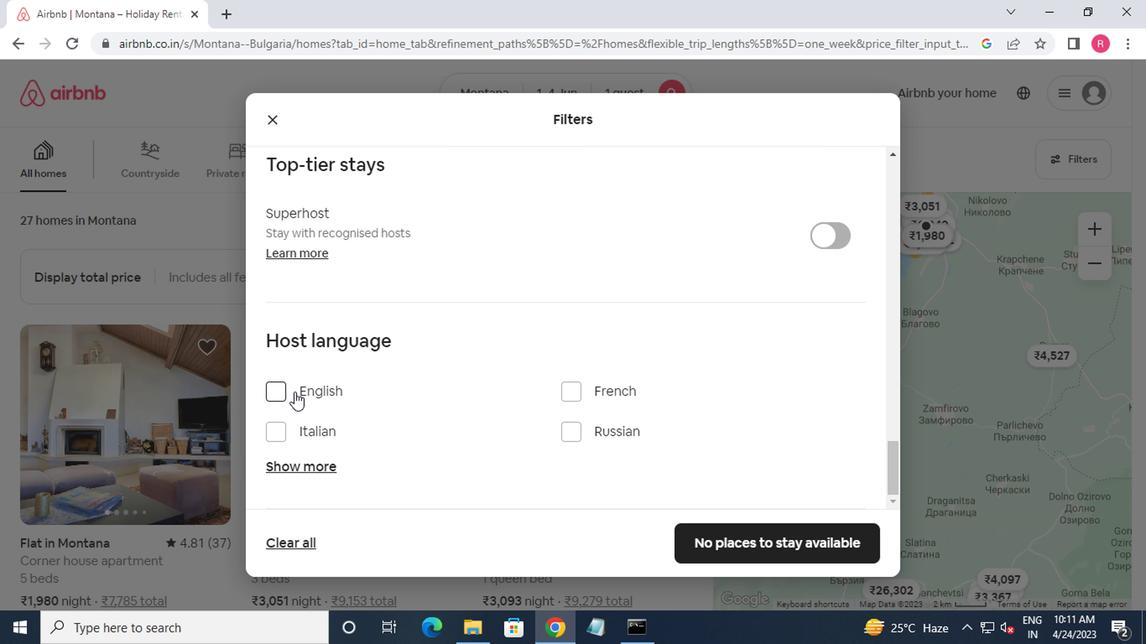 
Action: Mouse moved to (813, 556)
Screenshot: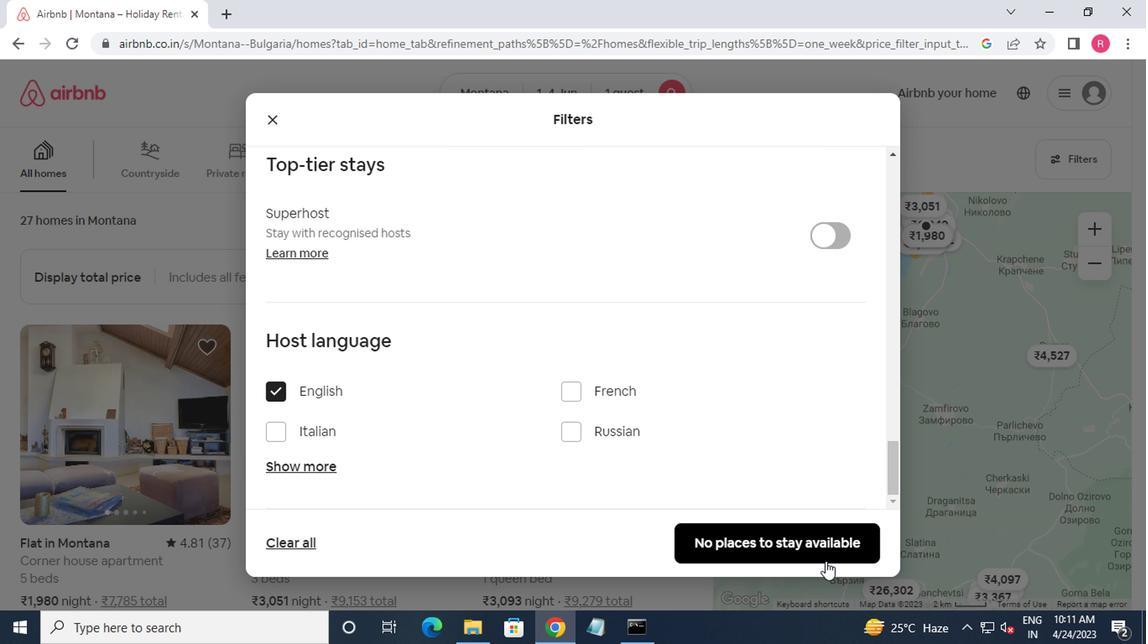 
Action: Mouse pressed left at (813, 556)
Screenshot: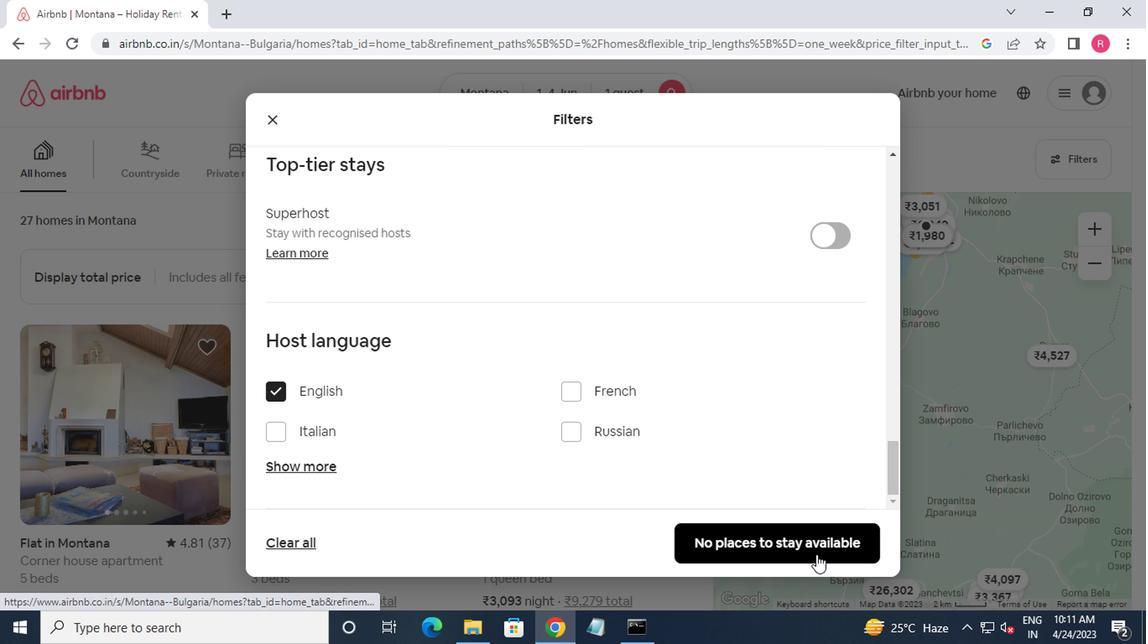 
Action: Mouse moved to (802, 553)
Screenshot: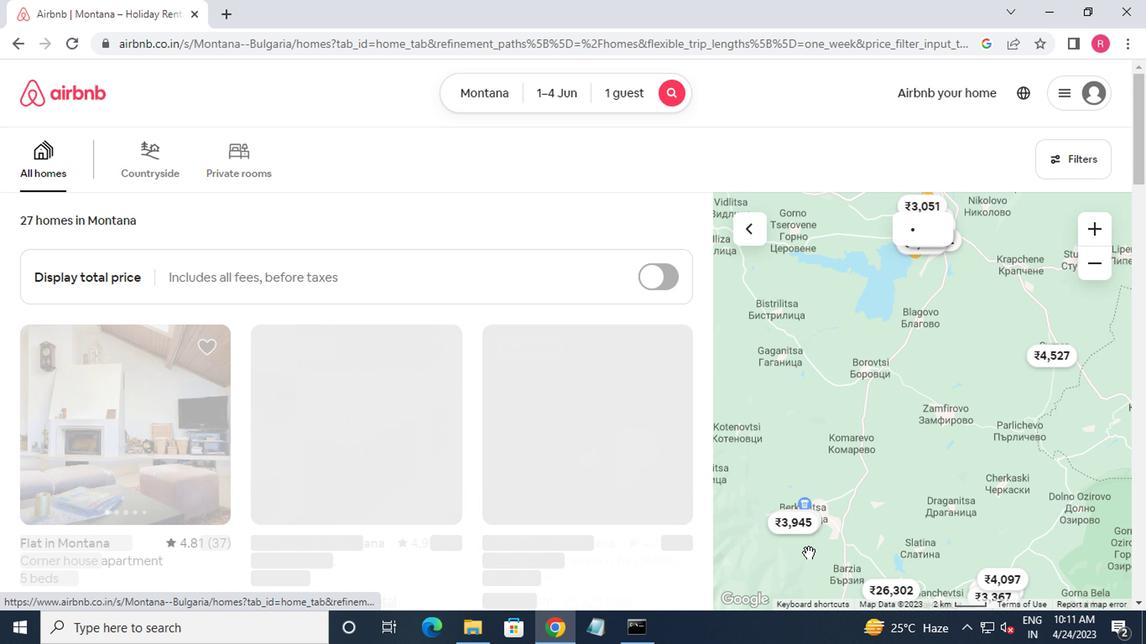 
